 Task: Open Card Donor Relations Performance Review in Board Customer Retention Programs to Workspace Accounting and Finance Consulting and add a team member Softage.1@softage.net, a label Purple, a checklist Emotional Intelligence, an attachment from your onedrive, a color Purple and finally, add a card description 'Plan and execute company team outing' and a comment 'We should approach this task with a sense of community and teamwork'. Add a start date 'Jan 01, 1900' with a due date 'Jan 08, 1900'
Action: Mouse moved to (186, 183)
Screenshot: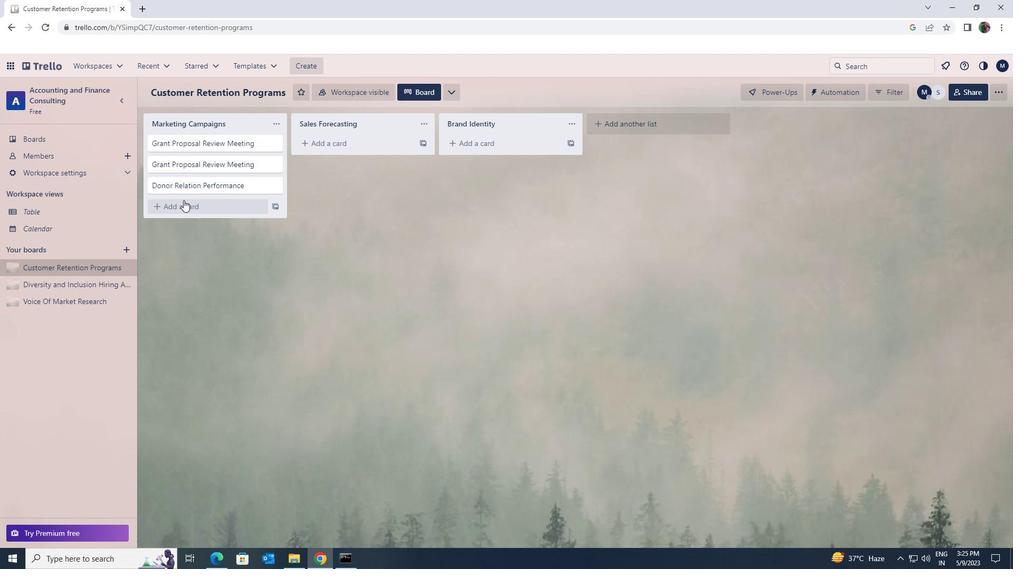 
Action: Mouse pressed left at (186, 183)
Screenshot: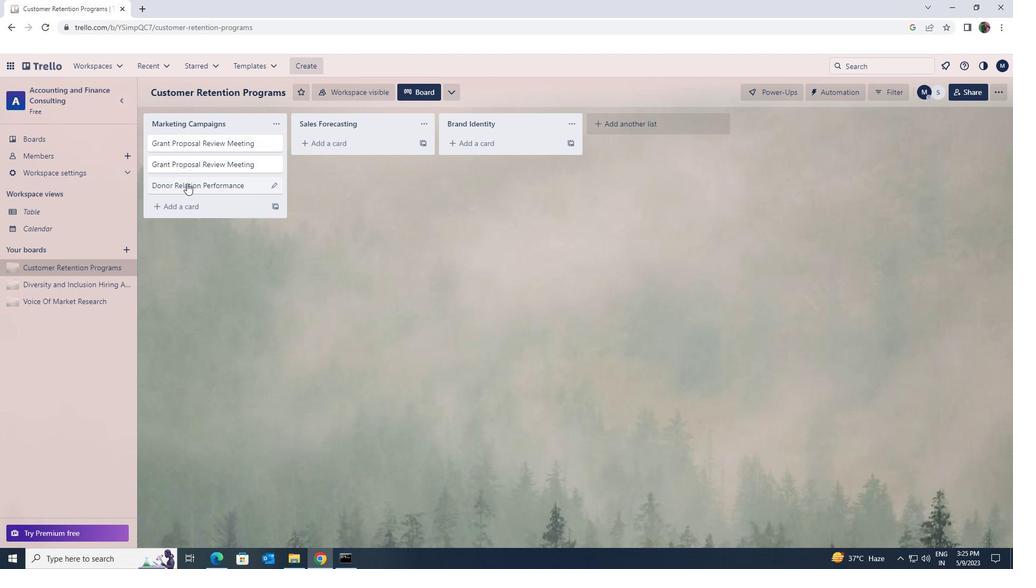 
Action: Mouse moved to (625, 153)
Screenshot: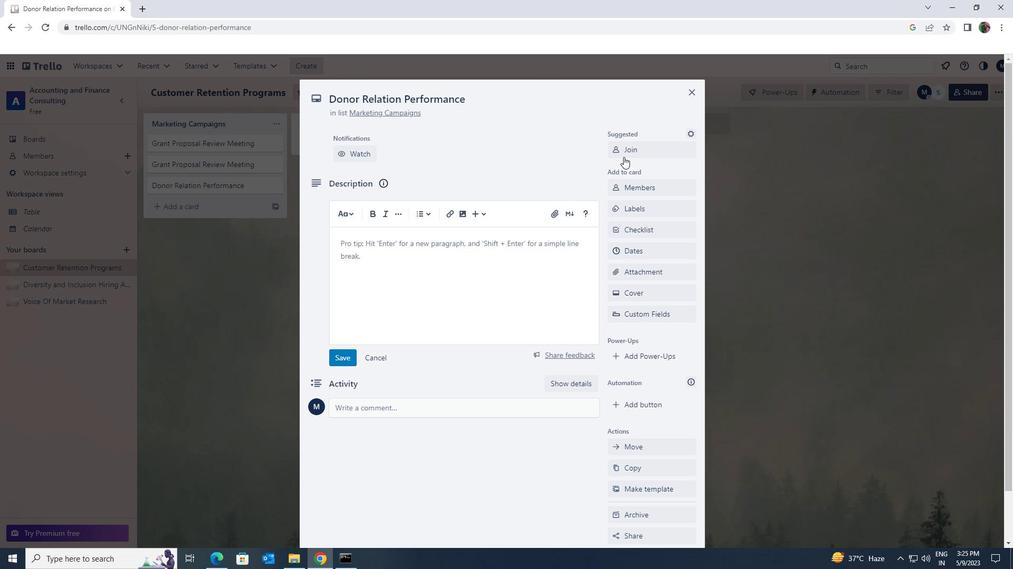 
Action: Mouse pressed left at (625, 153)
Screenshot: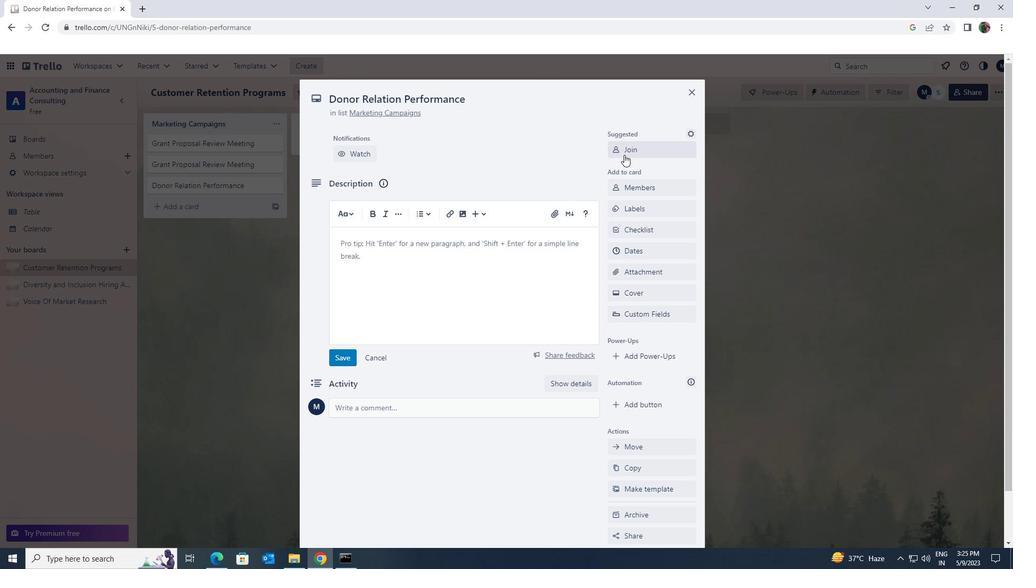 
Action: Mouse moved to (627, 151)
Screenshot: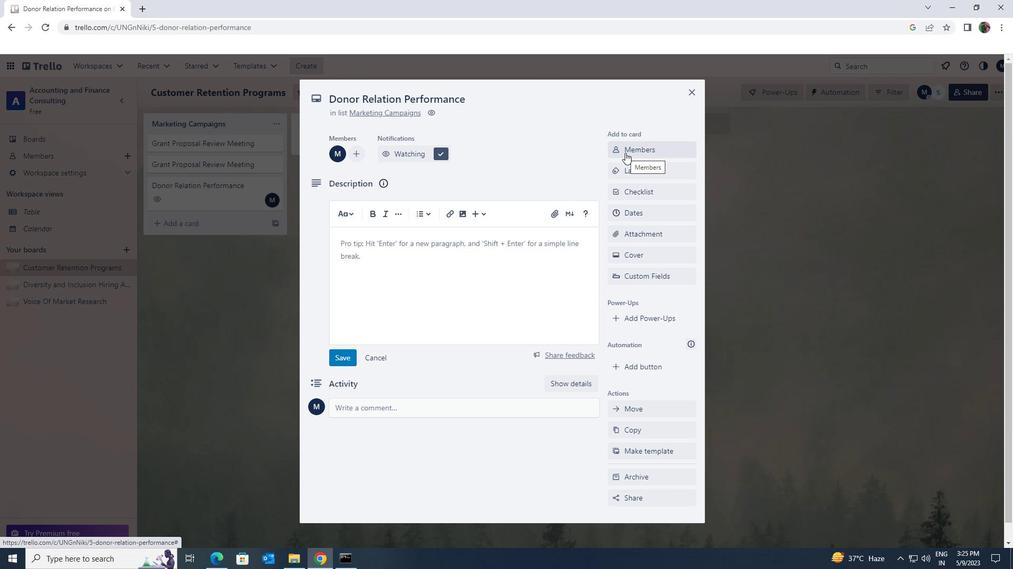 
Action: Mouse pressed left at (627, 151)
Screenshot: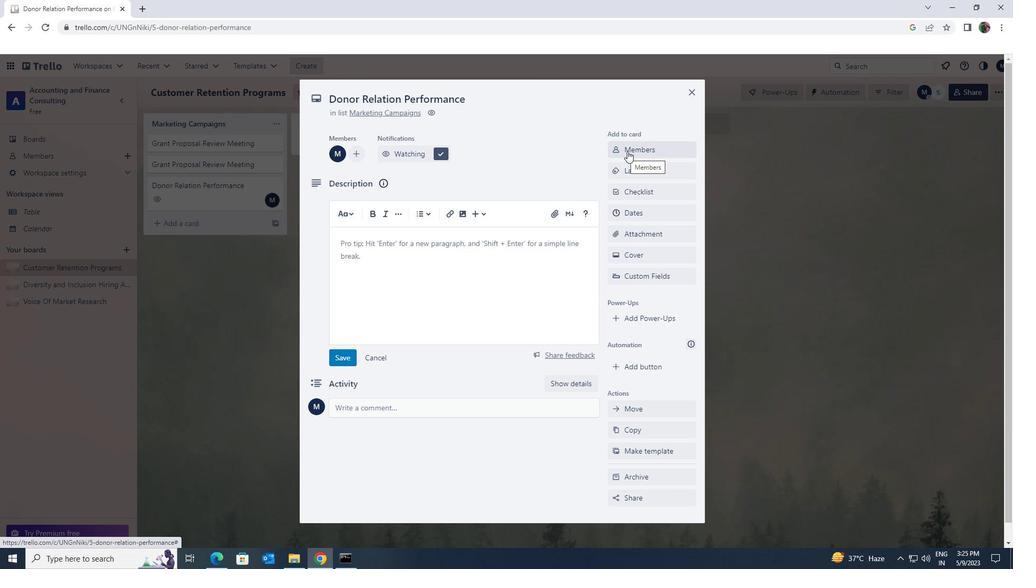 
Action: Key pressed <Key.shift>SOFTAGE.1<Key.shift>@<Key.shift>SOFTAGE.<Key.shift>NET
Screenshot: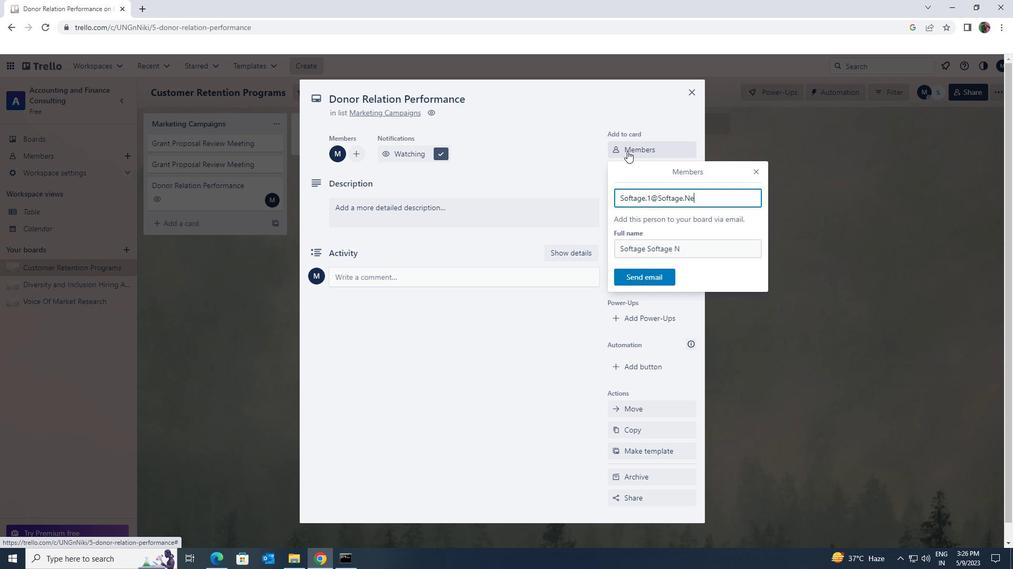 
Action: Mouse moved to (661, 278)
Screenshot: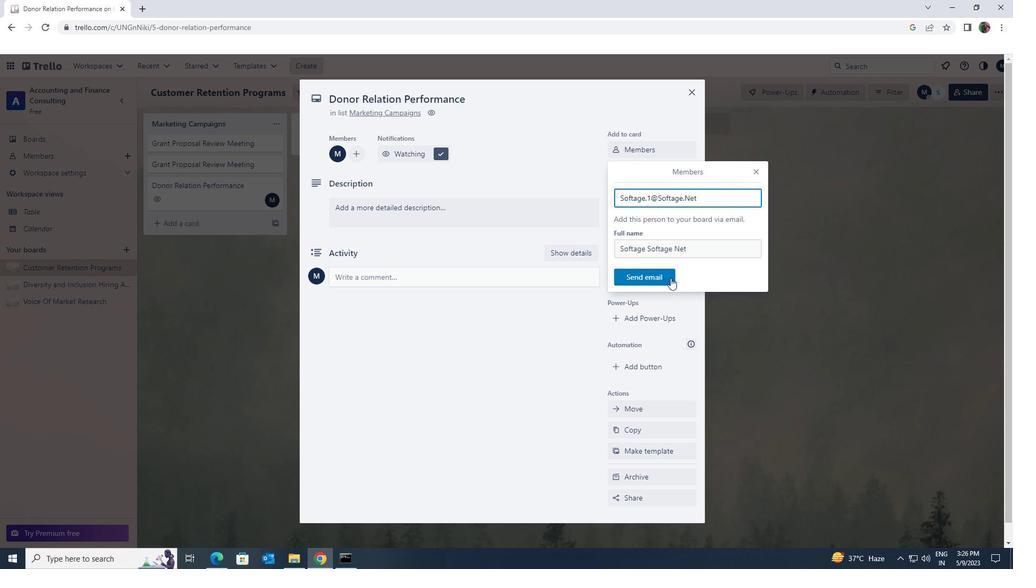 
Action: Mouse pressed left at (661, 278)
Screenshot: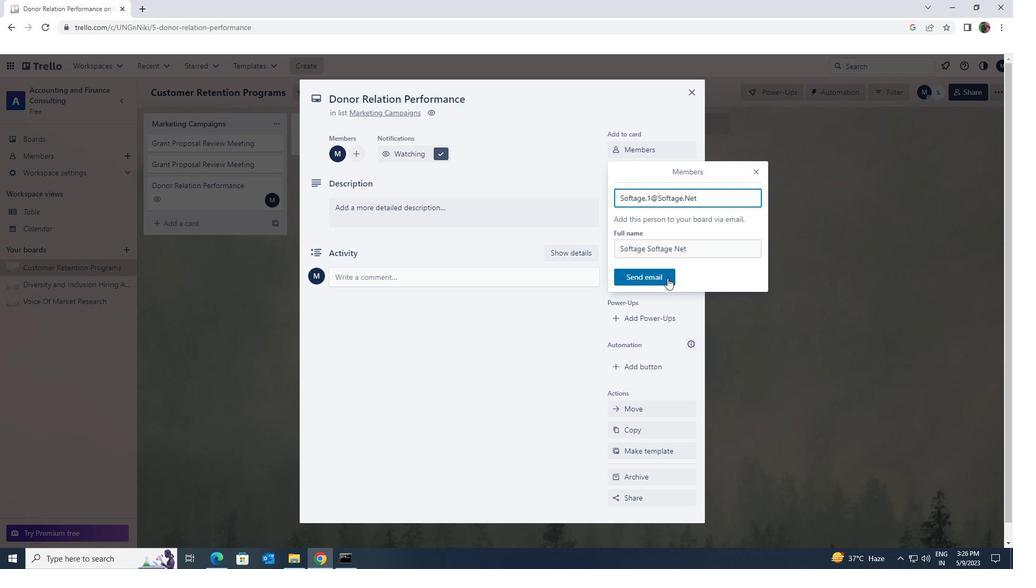 
Action: Mouse moved to (651, 171)
Screenshot: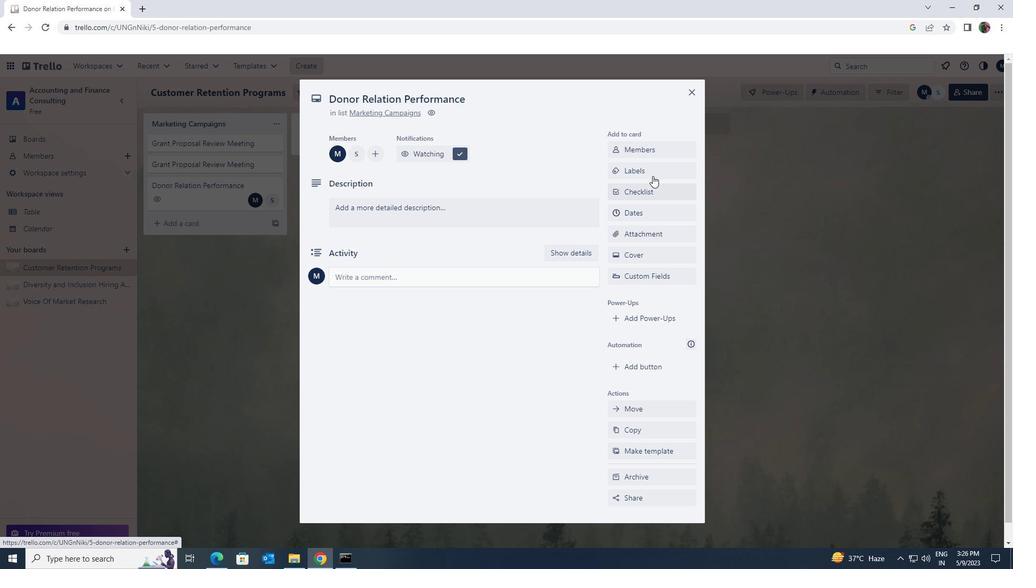
Action: Mouse pressed left at (651, 171)
Screenshot: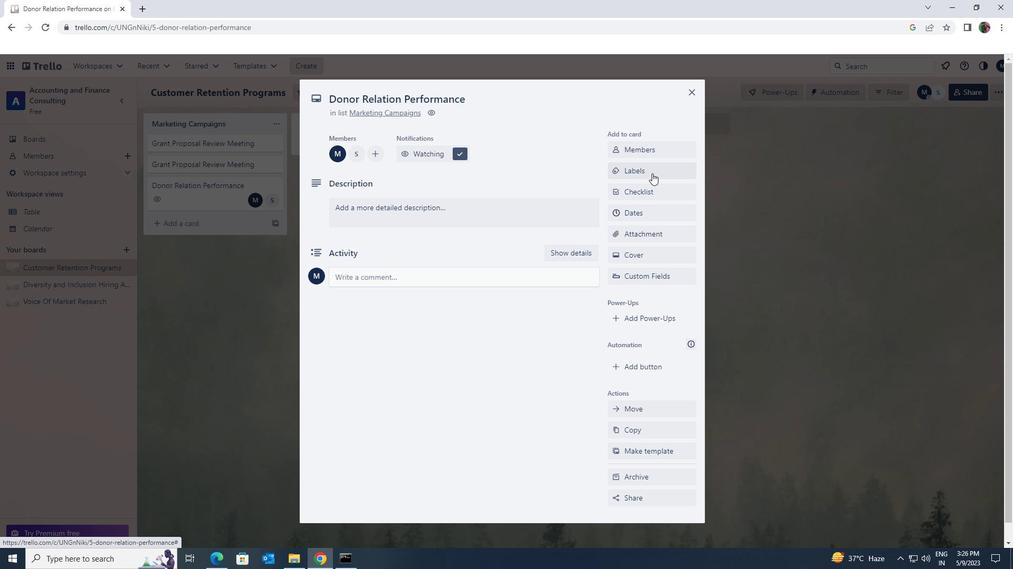 
Action: Mouse moved to (716, 402)
Screenshot: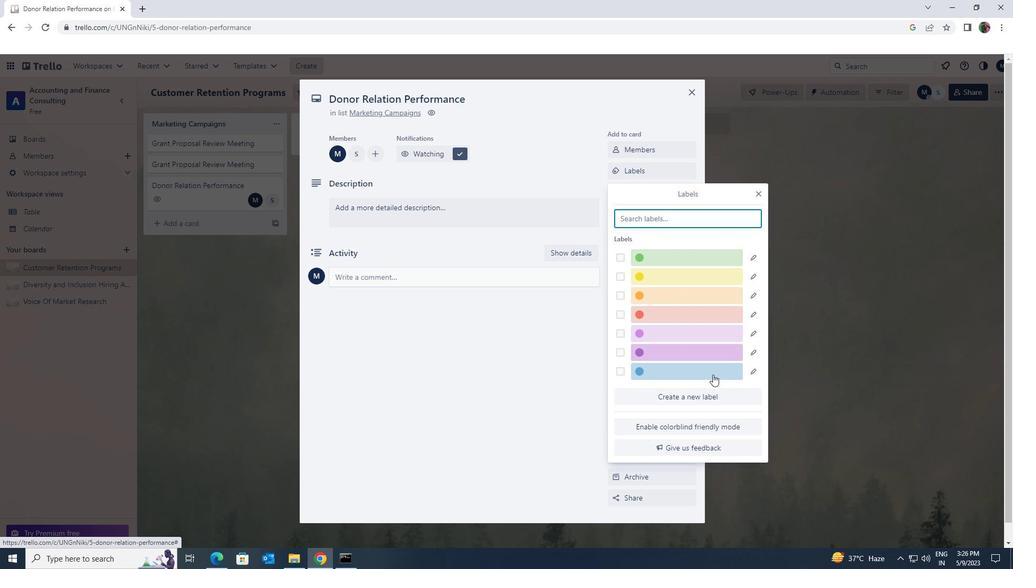 
Action: Mouse pressed left at (716, 402)
Screenshot: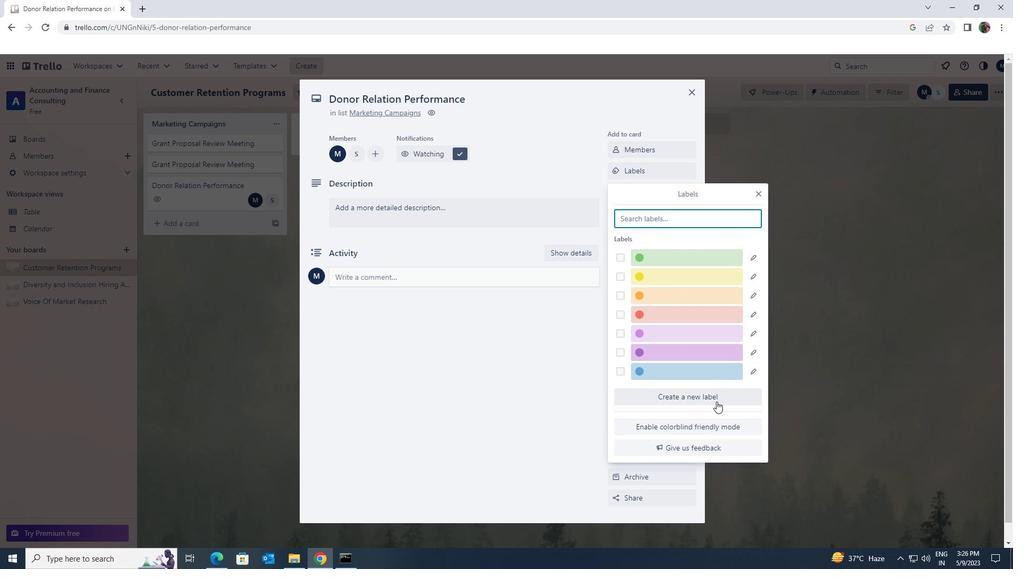 
Action: Mouse moved to (753, 368)
Screenshot: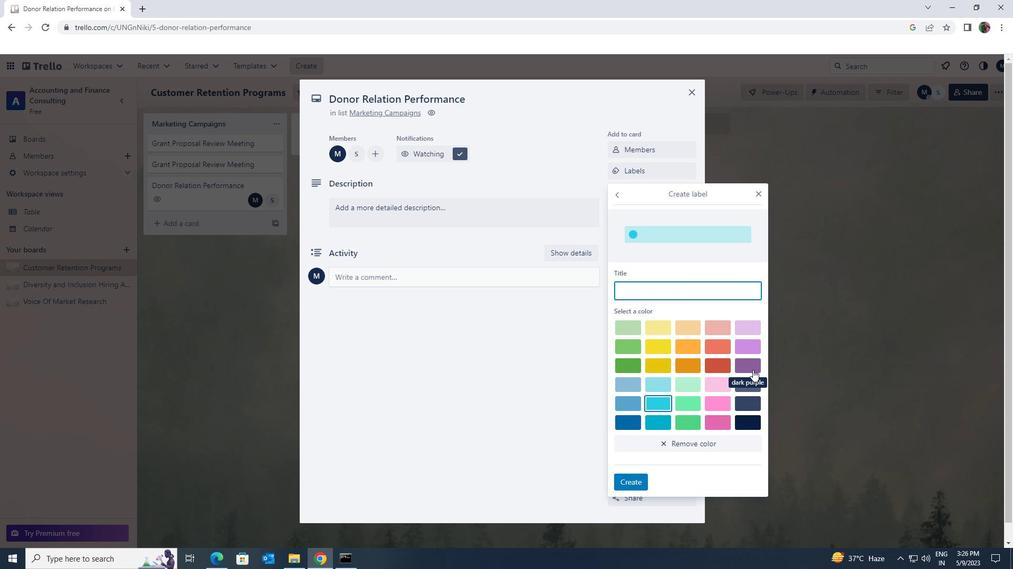 
Action: Mouse pressed left at (753, 368)
Screenshot: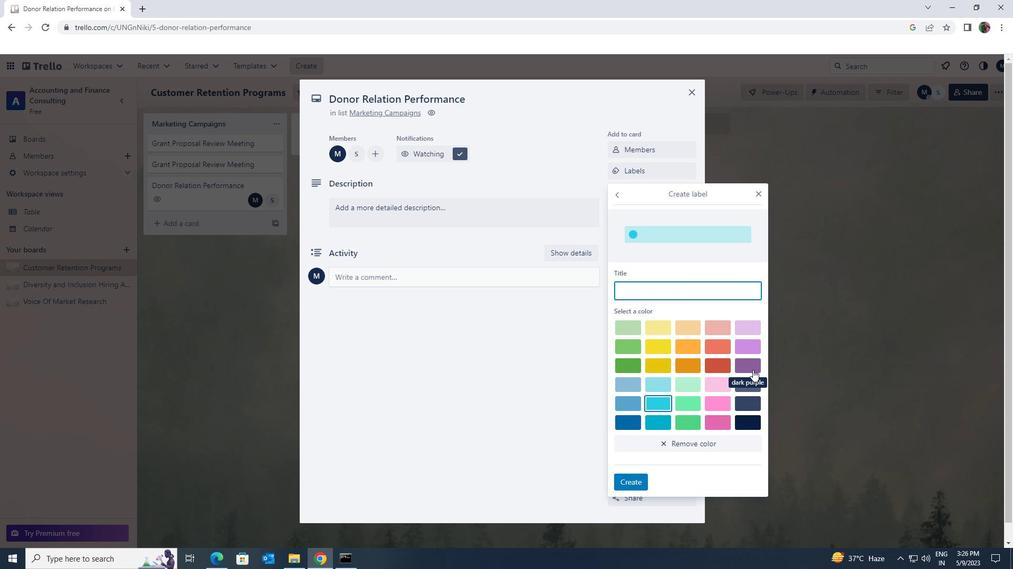 
Action: Mouse moved to (637, 484)
Screenshot: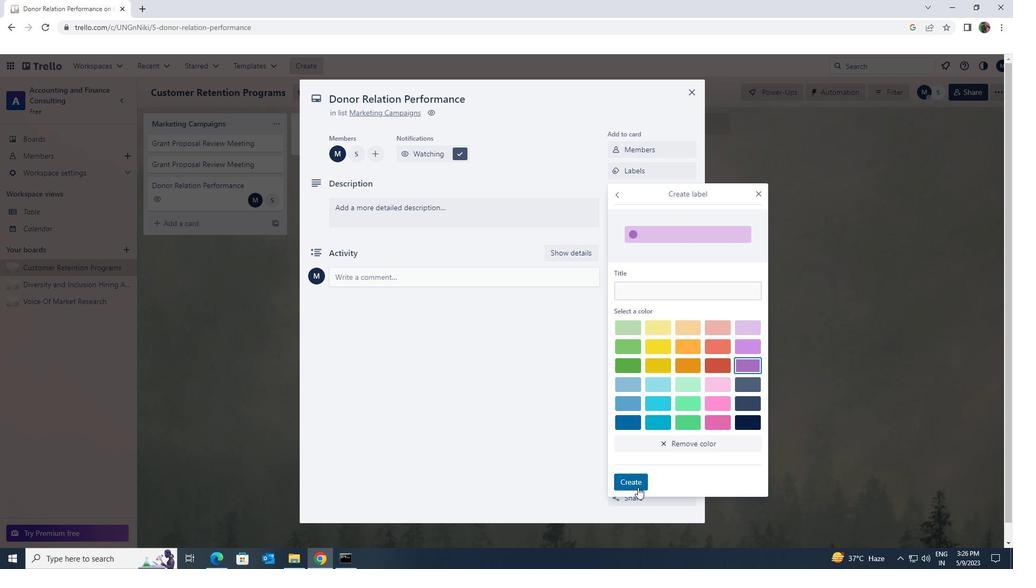 
Action: Mouse pressed left at (637, 484)
Screenshot: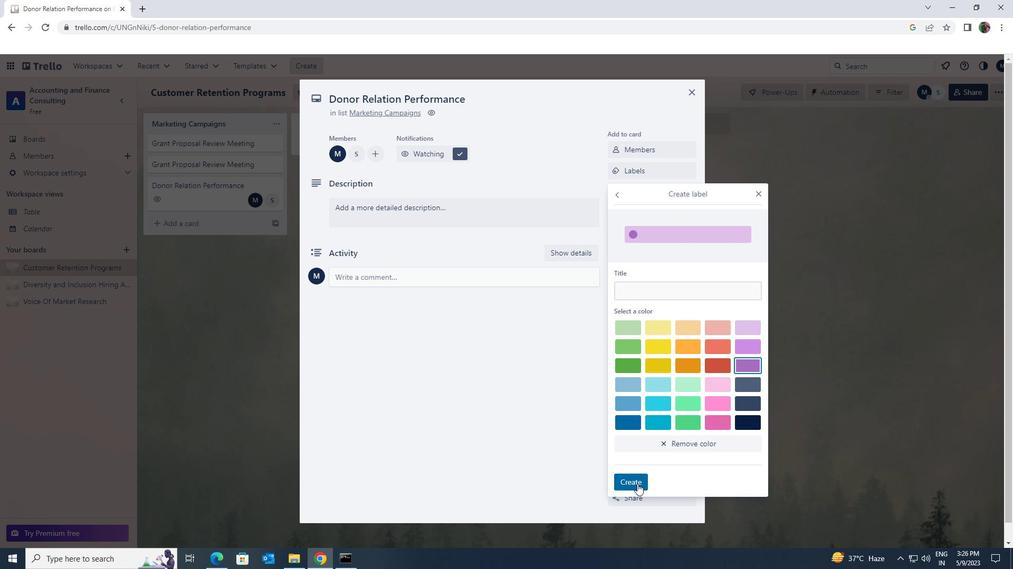 
Action: Mouse moved to (756, 194)
Screenshot: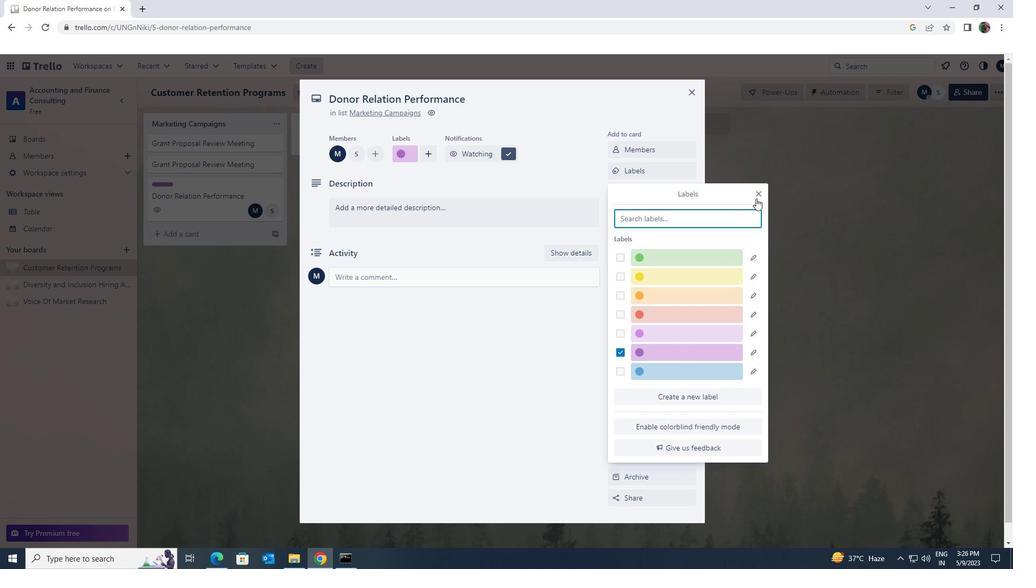 
Action: Mouse pressed left at (756, 194)
Screenshot: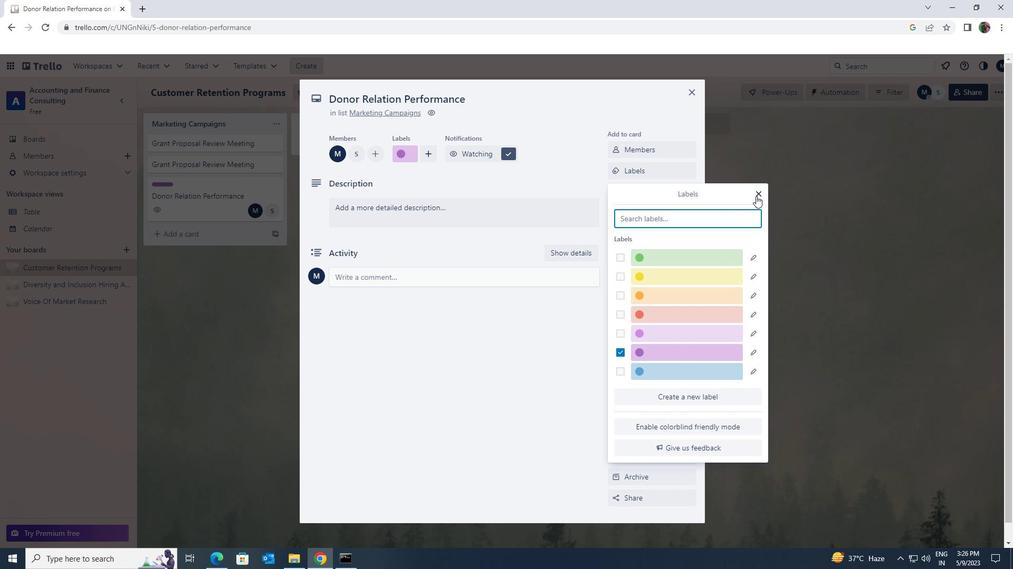 
Action: Mouse moved to (657, 192)
Screenshot: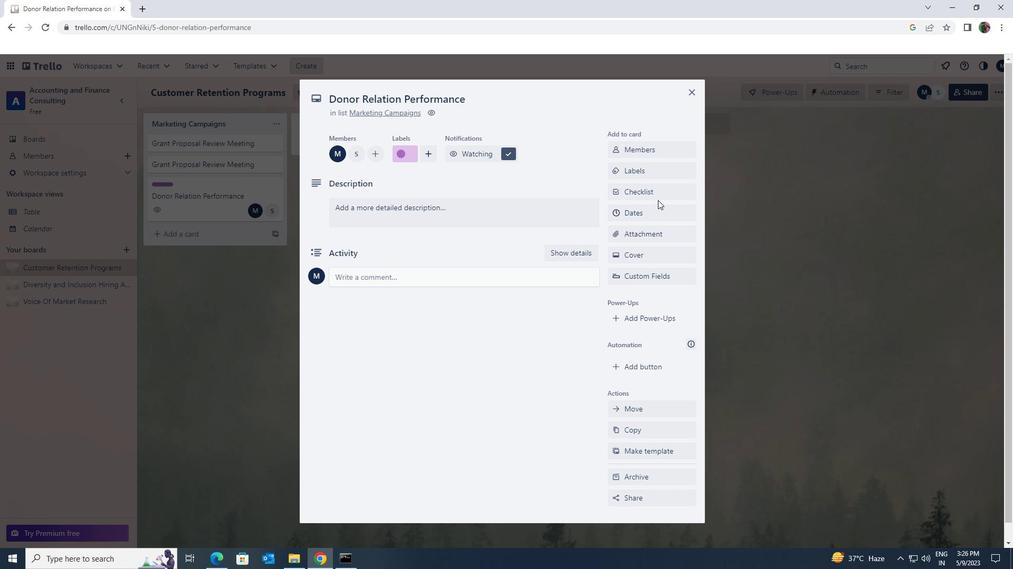 
Action: Mouse pressed left at (657, 192)
Screenshot: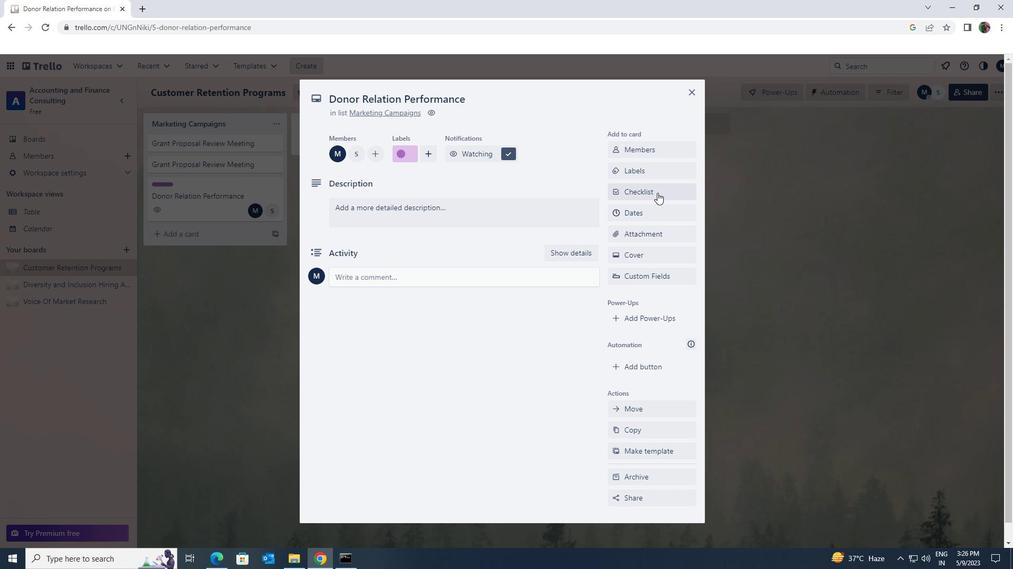 
Action: Mouse moved to (671, 252)
Screenshot: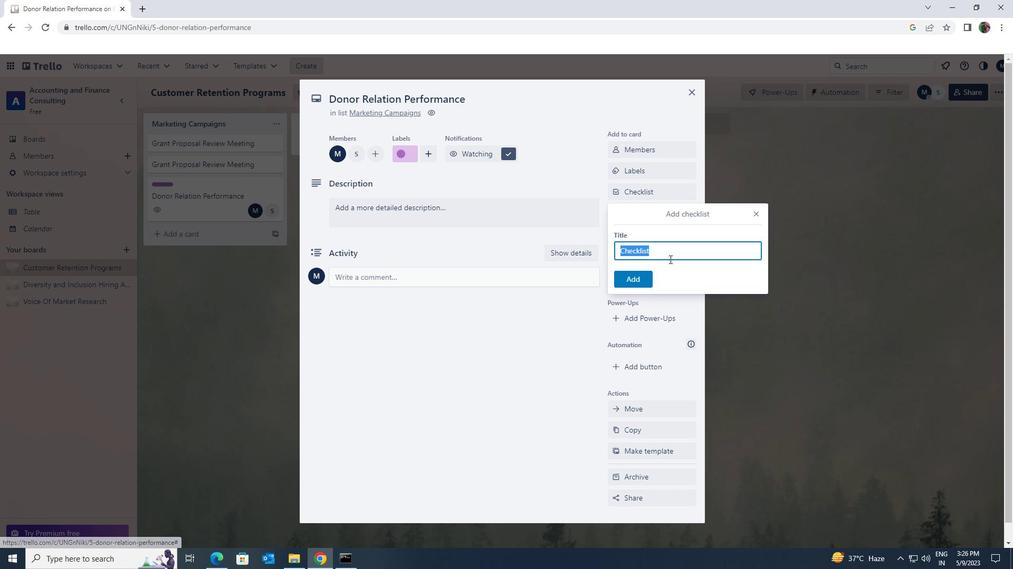 
Action: Key pressed <Key.shift><Key.shift>EMOTIONAL<Key.space><Key.shift>INTELLIGENCE
Screenshot: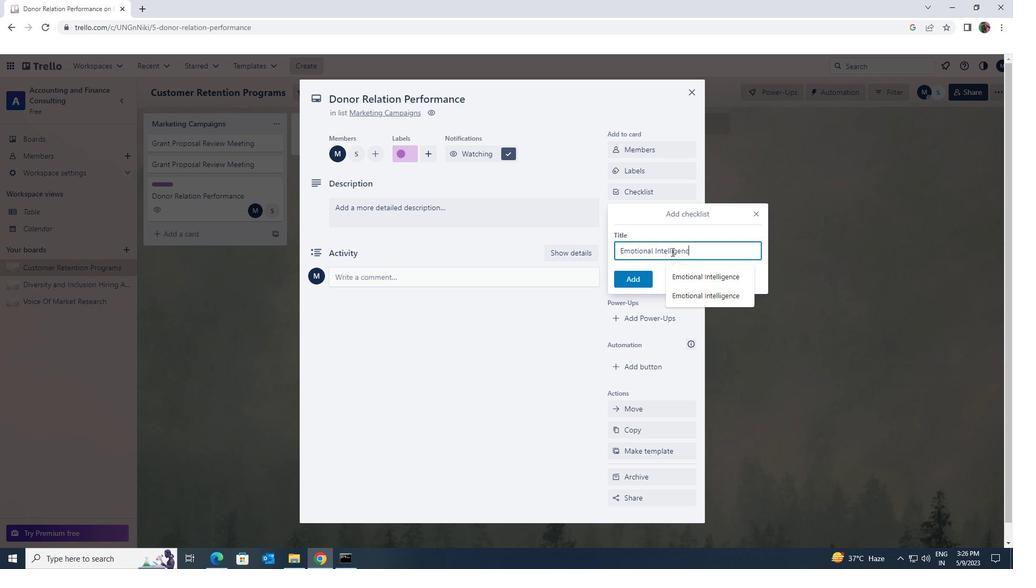 
Action: Mouse moved to (634, 279)
Screenshot: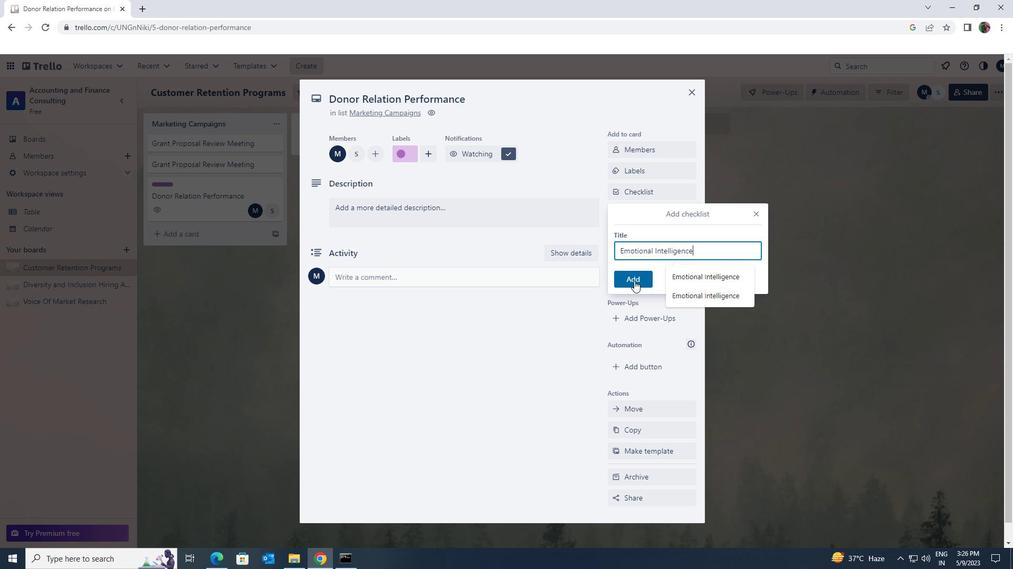 
Action: Mouse pressed left at (634, 279)
Screenshot: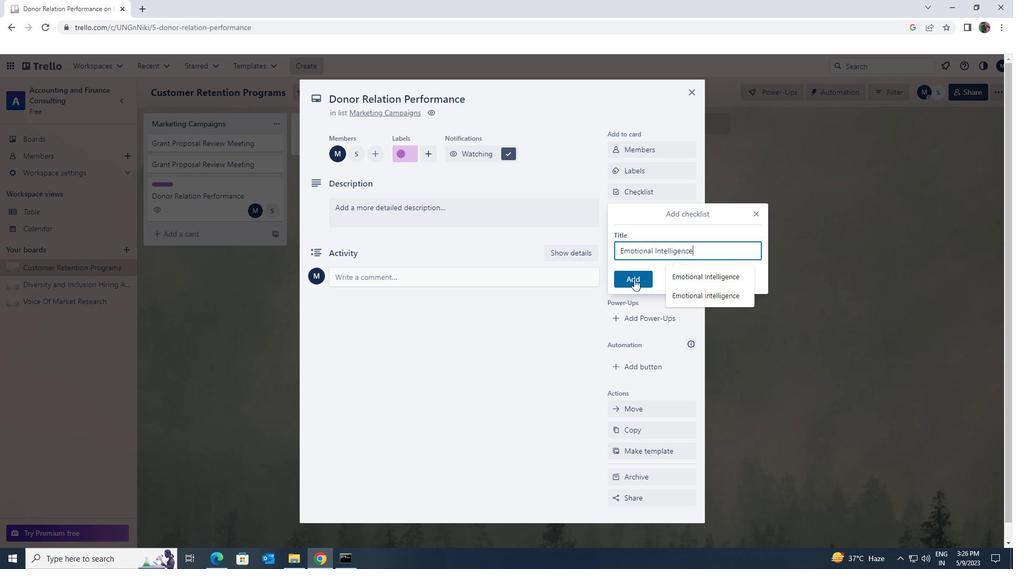 
Action: Mouse moved to (633, 235)
Screenshot: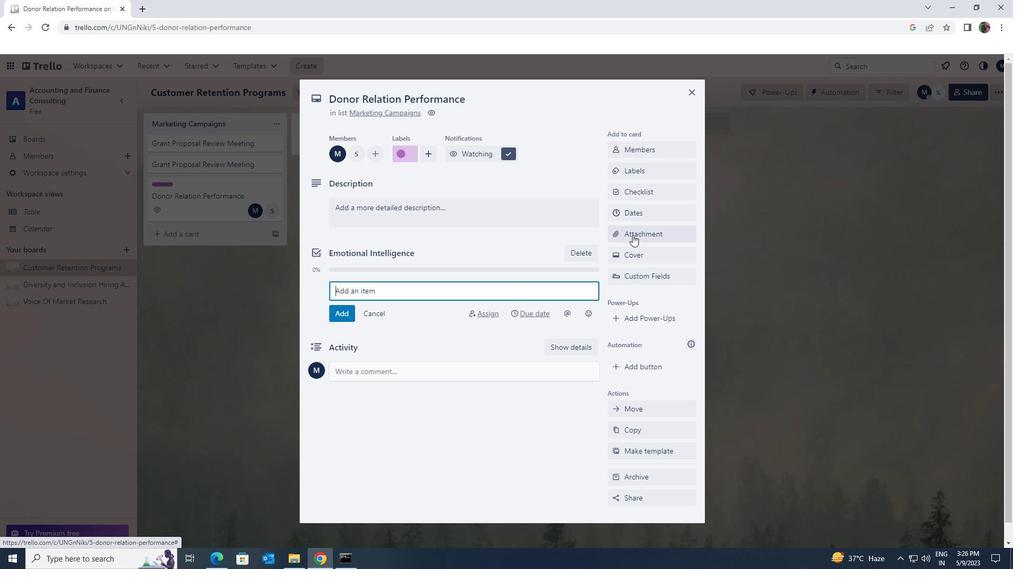 
Action: Mouse pressed left at (633, 235)
Screenshot: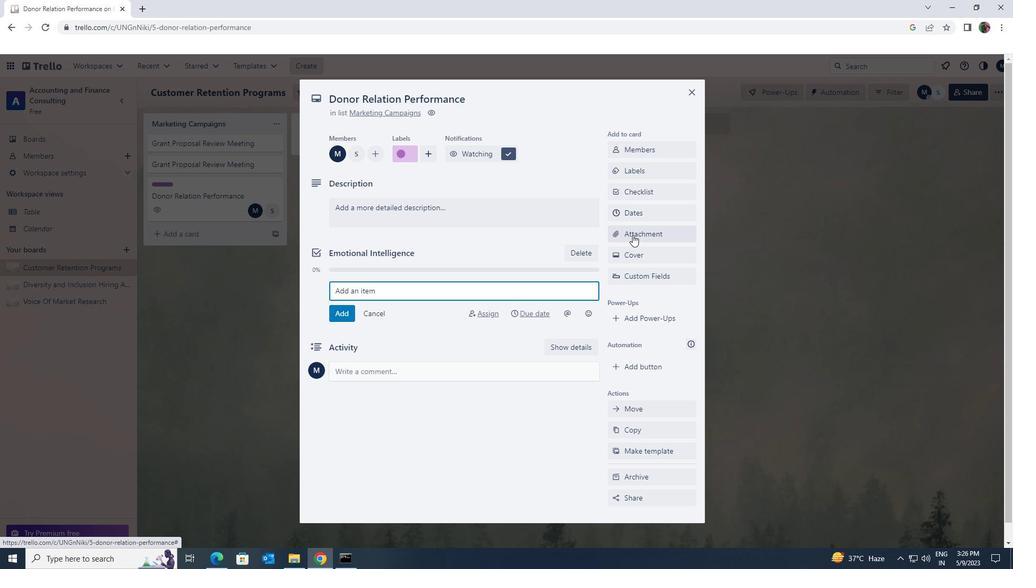 
Action: Mouse moved to (648, 358)
Screenshot: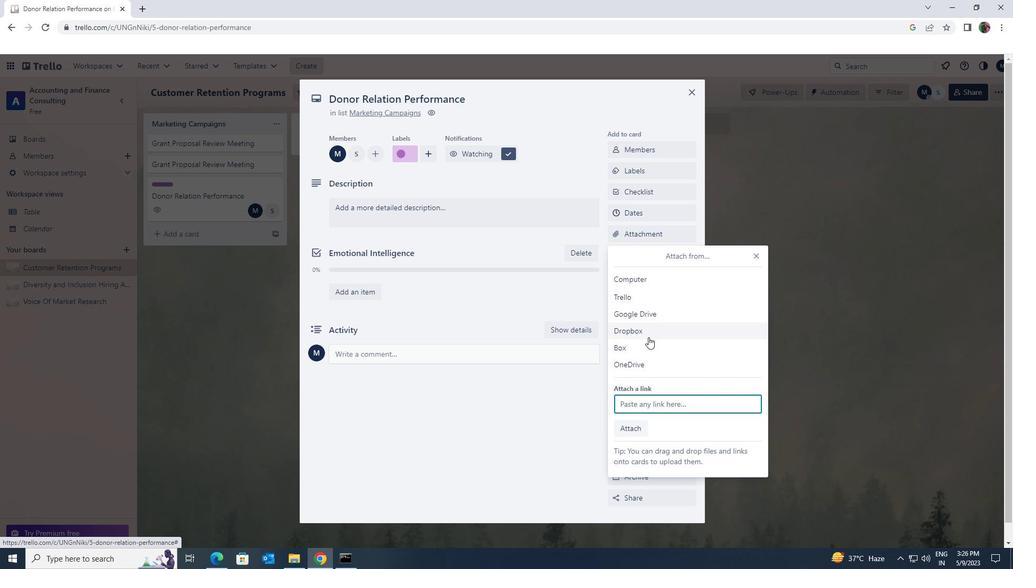 
Action: Mouse pressed left at (648, 358)
Screenshot: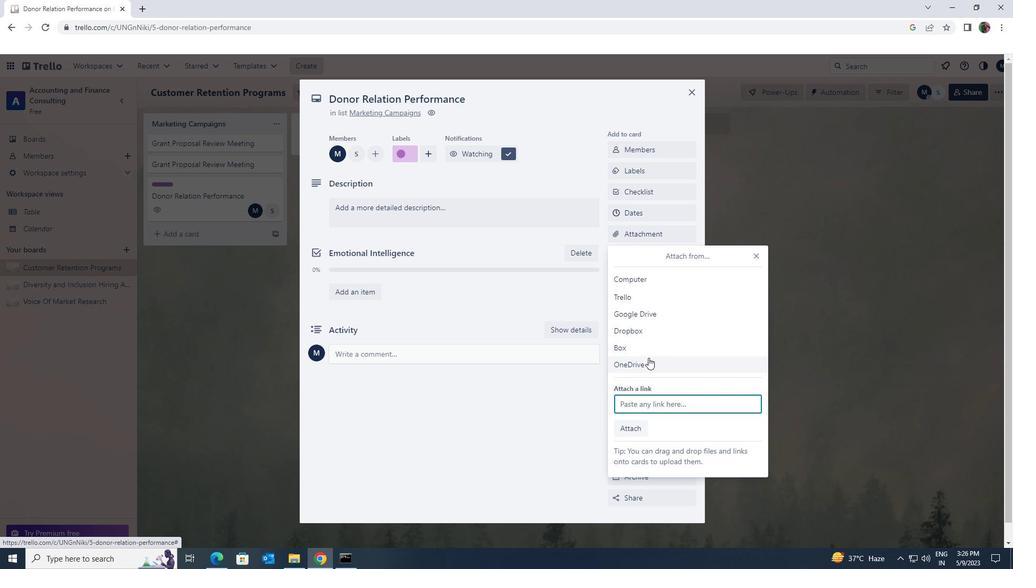 
Action: Mouse moved to (590, 334)
Screenshot: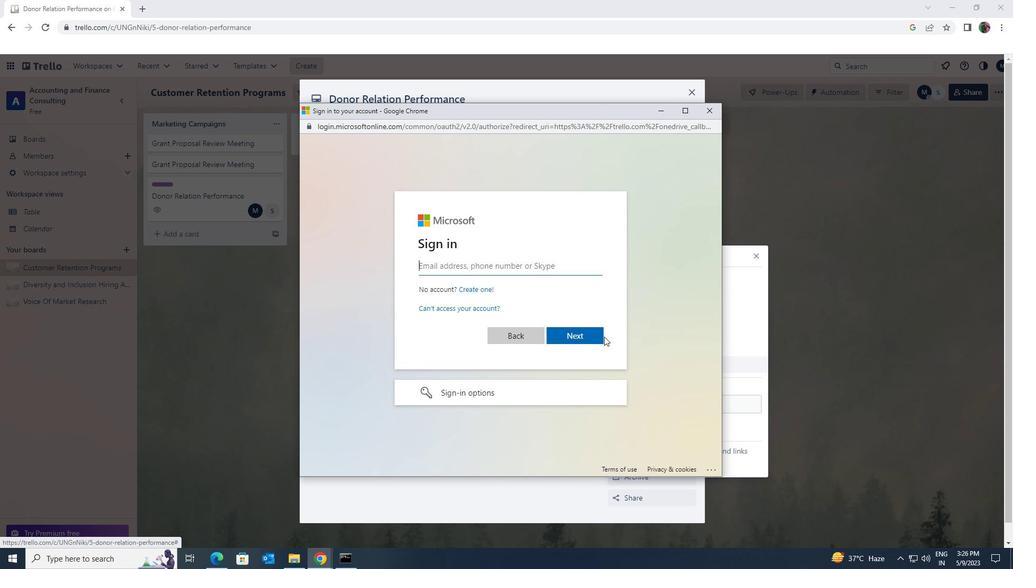 
Action: Mouse pressed left at (590, 334)
Screenshot: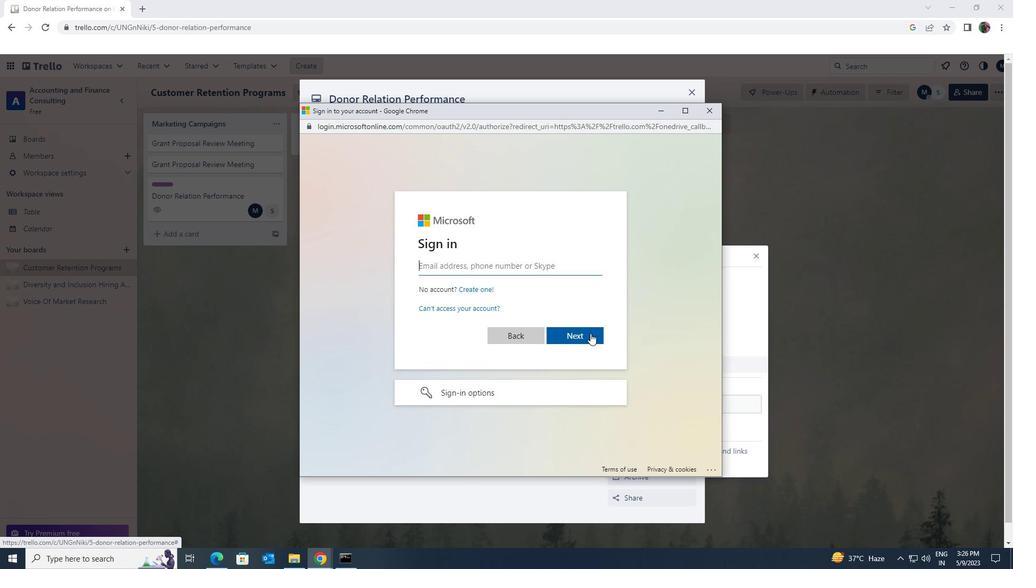 
Action: Mouse moved to (701, 112)
Screenshot: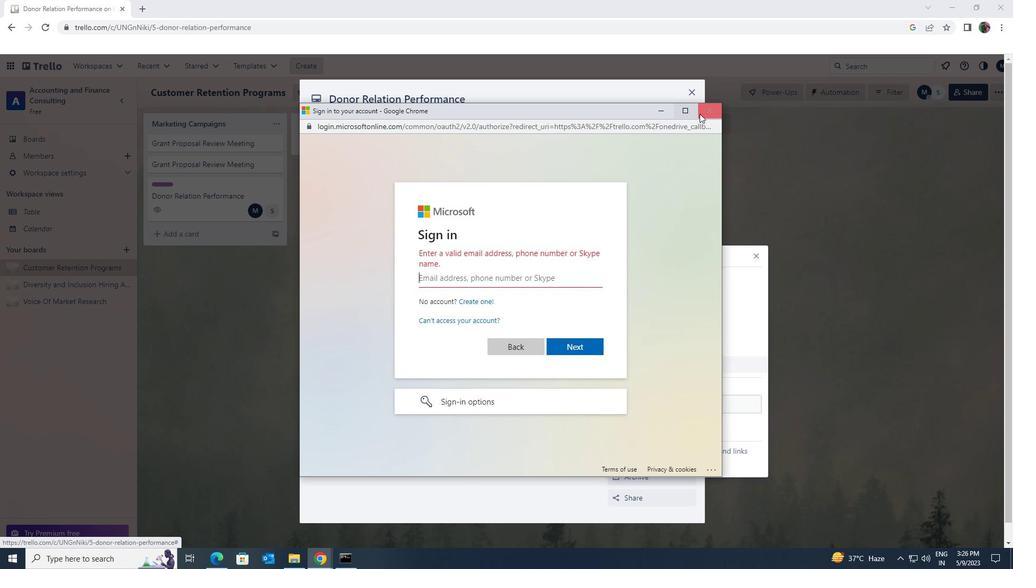 
Action: Mouse pressed left at (701, 112)
Screenshot: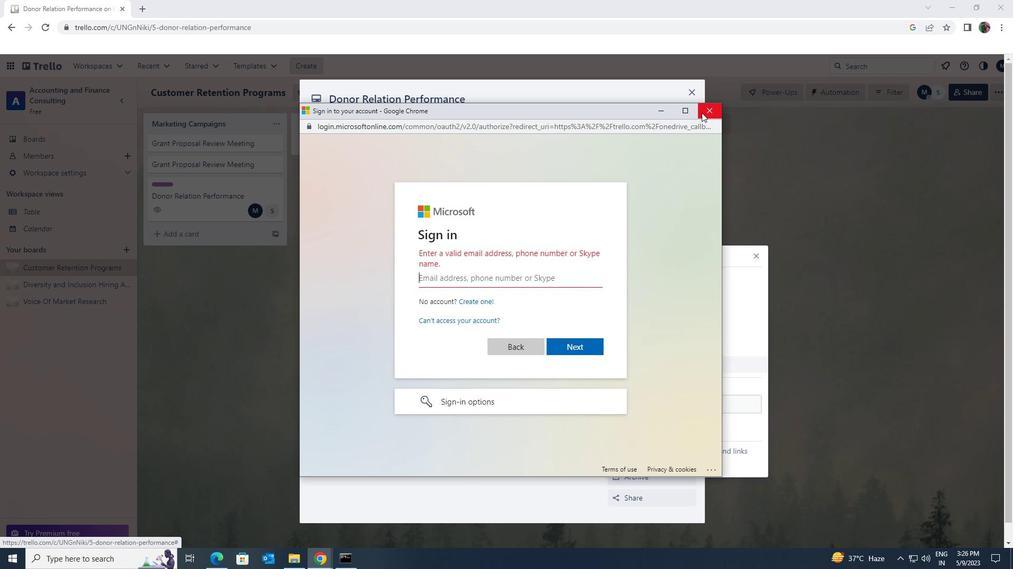 
Action: Mouse moved to (650, 237)
Screenshot: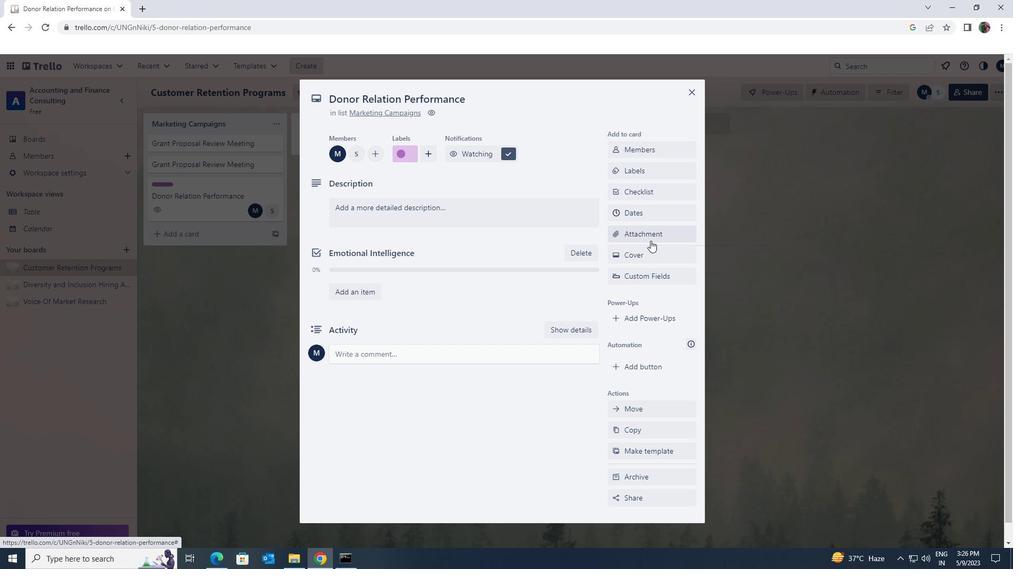
Action: Mouse pressed left at (650, 237)
Screenshot: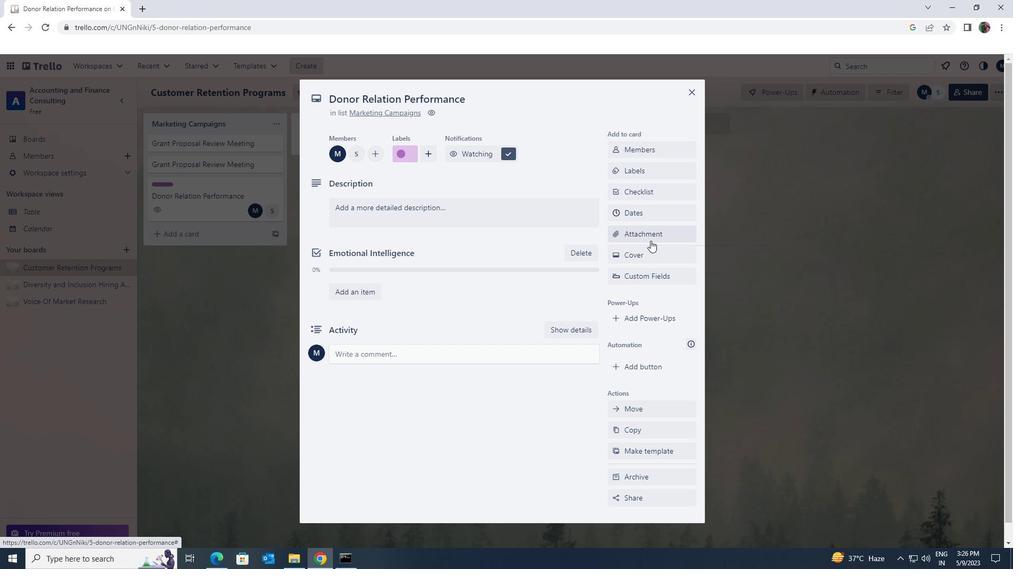 
Action: Mouse moved to (651, 316)
Screenshot: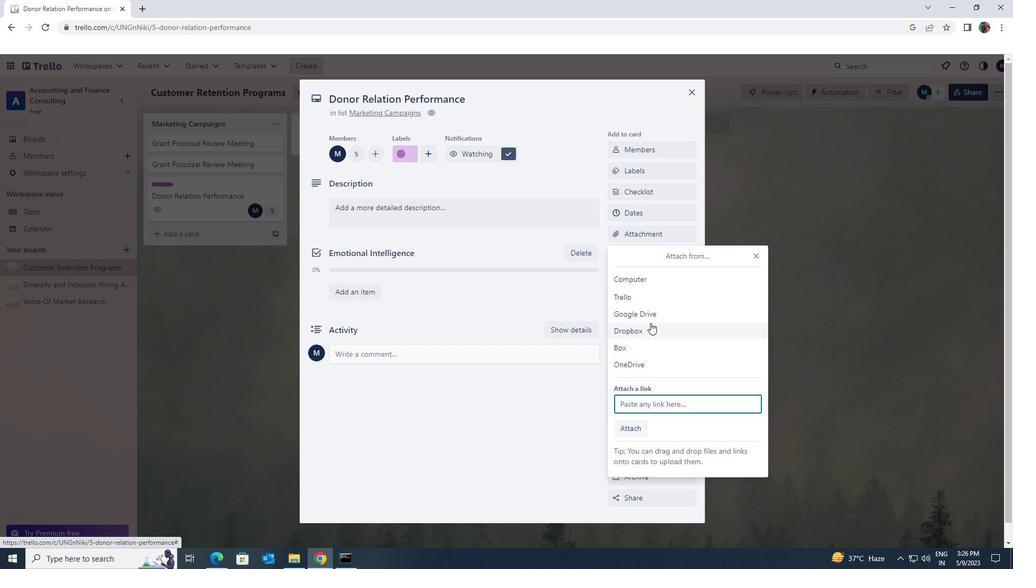 
Action: Mouse pressed left at (651, 316)
Screenshot: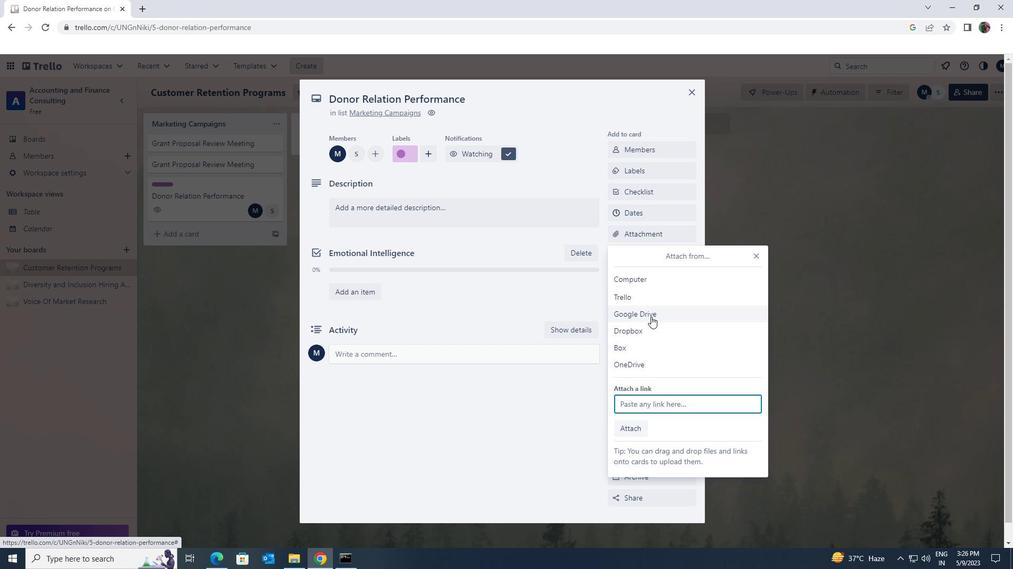 
Action: Mouse moved to (424, 387)
Screenshot: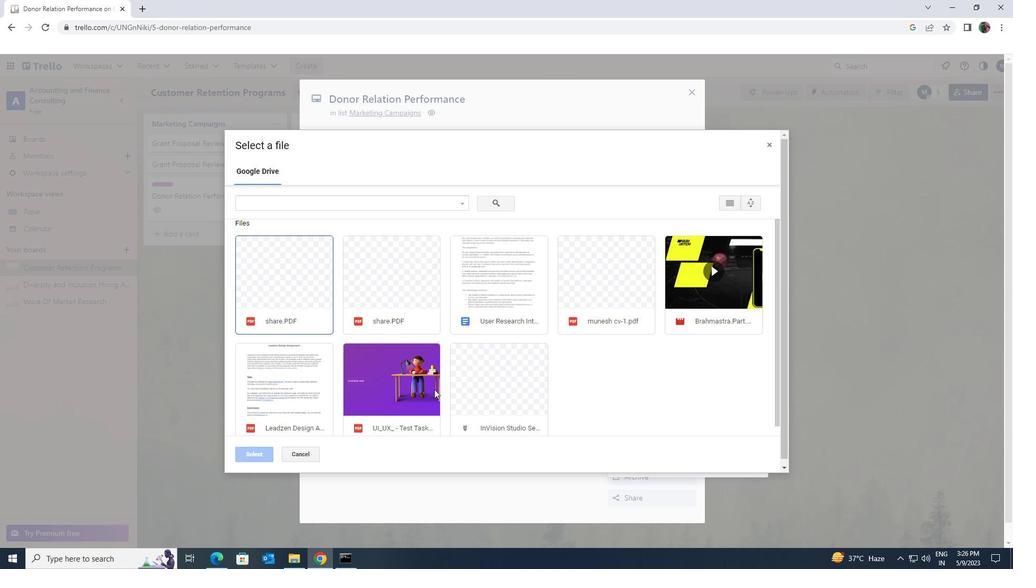 
Action: Mouse pressed left at (424, 387)
Screenshot: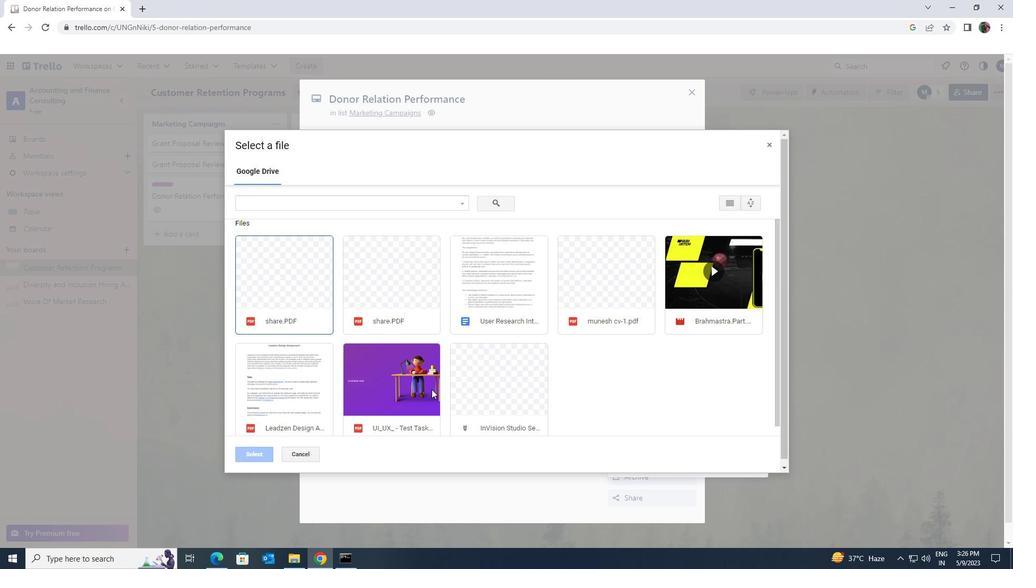
Action: Mouse moved to (245, 458)
Screenshot: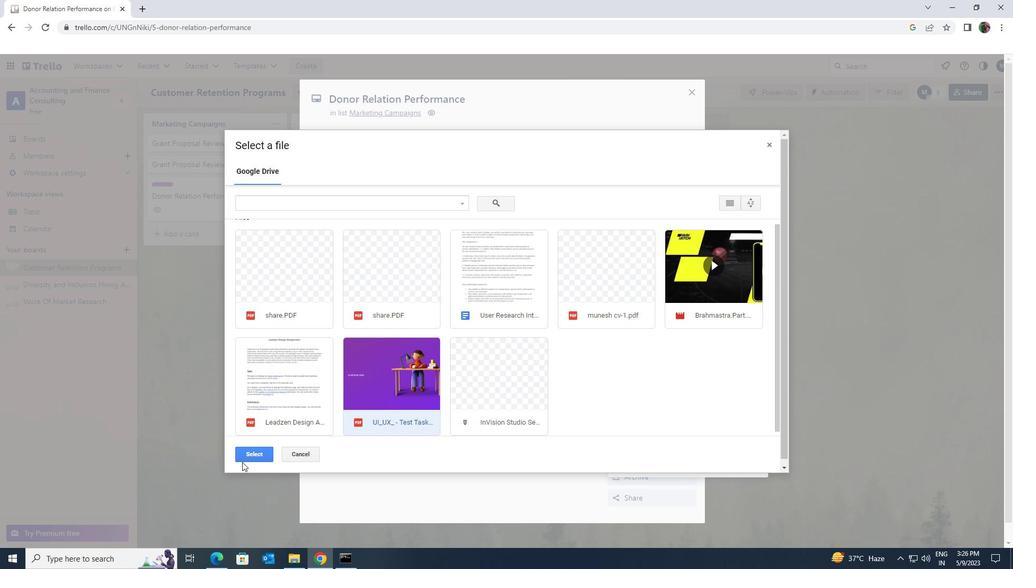 
Action: Mouse pressed left at (245, 458)
Screenshot: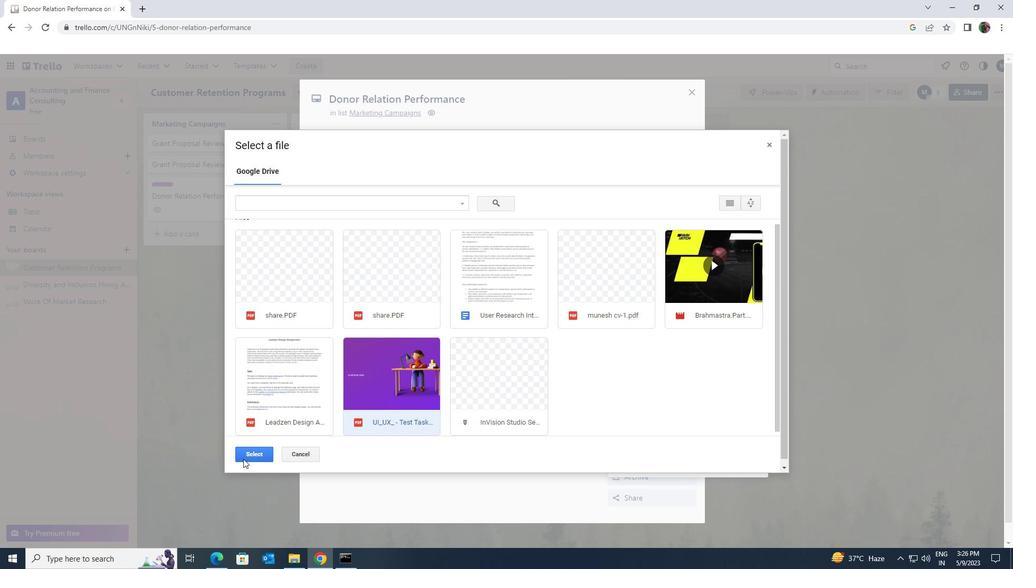 
Action: Mouse moved to (495, 215)
Screenshot: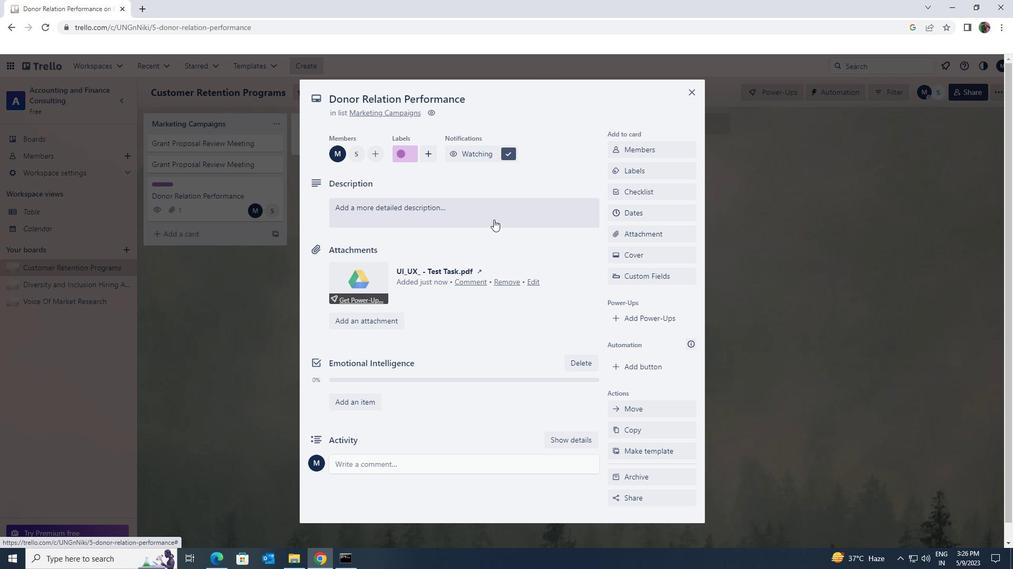 
Action: Mouse pressed left at (495, 215)
Screenshot: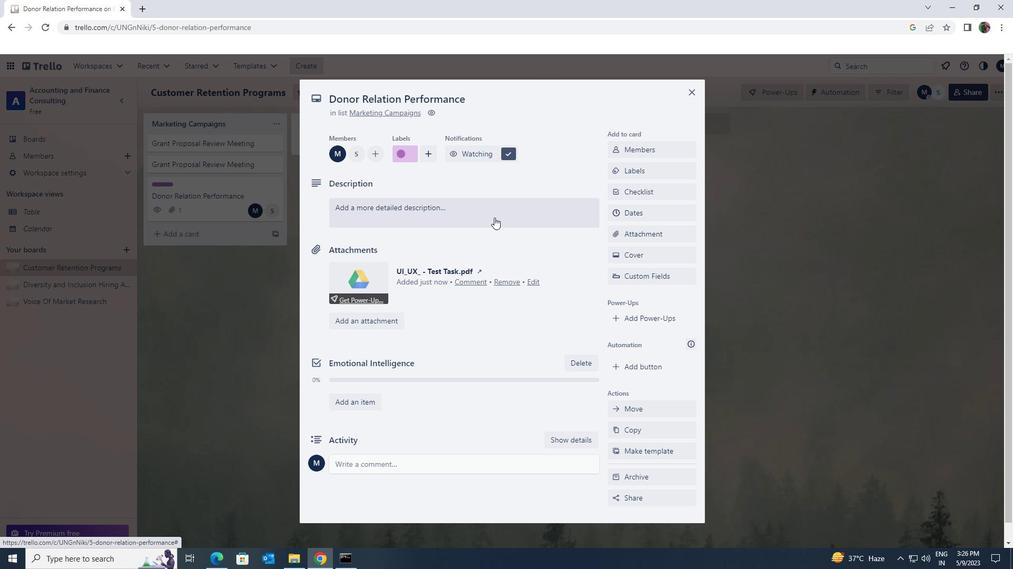 
Action: Key pressed <Key.shift><Key.shift><Key.shift><Key.shift><Key.shift><Key.shift><Key.shift><Key.shift><Key.shift><Key.shift><Key.shift><Key.shift><Key.shift><Key.shift><Key.shift><Key.shift><Key.shift><Key.shift><Key.shift><Key.shift><Key.shift><Key.shift><Key.shift><Key.shift><Key.shift><Key.shift><Key.shift><Key.shift><Key.shift><Key.shift><Key.shift><Key.shift><Key.shift><Key.shift><Key.shift><Key.shift><Key.shift><Key.shift><Key.shift><Key.shift><Key.shift><Key.shift><Key.shift><Key.shift><Key.shift><Key.shift><Key.shift><Key.shift><Key.shift><Key.shift><Key.shift><Key.shift><Key.shift><Key.shift><Key.shift><Key.shift><Key.shift><Key.shift><Key.shift><Key.shift><Key.shift><Key.shift><Key.shift><Key.shift><Key.shift><Key.shift><Key.shift><Key.shift><Key.shift><Key.shift><Key.shift><Key.shift><Key.shift><Key.shift><Key.shift><Key.shift><Key.shift><Key.shift><Key.shift><Key.shift><Key.shift><Key.shift><Key.shift><Key.shift><Key.shift><Key.shift><Key.shift><Key.shift><Key.shift><Key.shift><Key.shift><Key.shift><Key.shift><Key.shift><Key.shift><Key.shift><Key.shift><Key.shift><Key.shift><Key.shift><Key.shift>PLAN<Key.space>AND<Key.space><Key.shift><Key.shift><Key.shift>EXECUTIVE<Key.space><Key.shift>COMPANY<Key.space><Key.shift>TEAM<Key.space><Key.shift>OUTING<Key.space>AND<Key.space>A<Key.space><Key.shift>COMMENT<Key.space><Key.shift>WE<Key.space>SHOULD<Key.space><Key.shift><Key.shift><Key.shift>APPROACH<Key.space><Key.shift>THI<Key.space><Key.shift><Key.shift><Key.shift><Key.shift><Key.shift><Key.shift><Key.shift><Key.shift><Key.shift><Key.shift><Key.shift><Key.shift><Key.shift>TASK<Key.space><Key.shift>WITH<Key.space><Key.shift>SENSE<Key.space>OF<Key.space><Key.shift>COMMUNU<Key.backspace>ITY<Key.space><Key.shift>AND<Key.space><Key.shift>TEAMWORK.
Screenshot: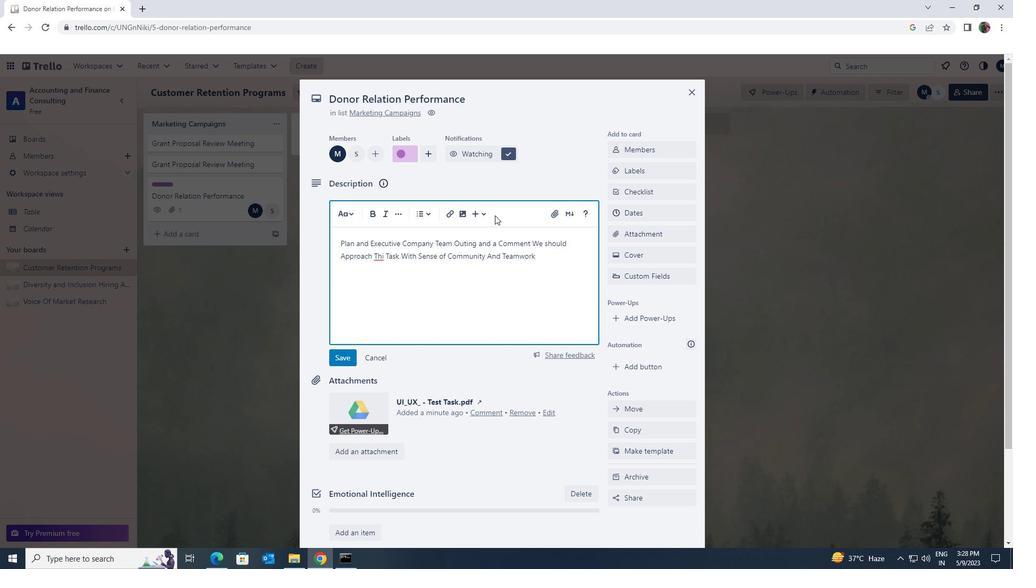 
Action: Mouse moved to (384, 255)
Screenshot: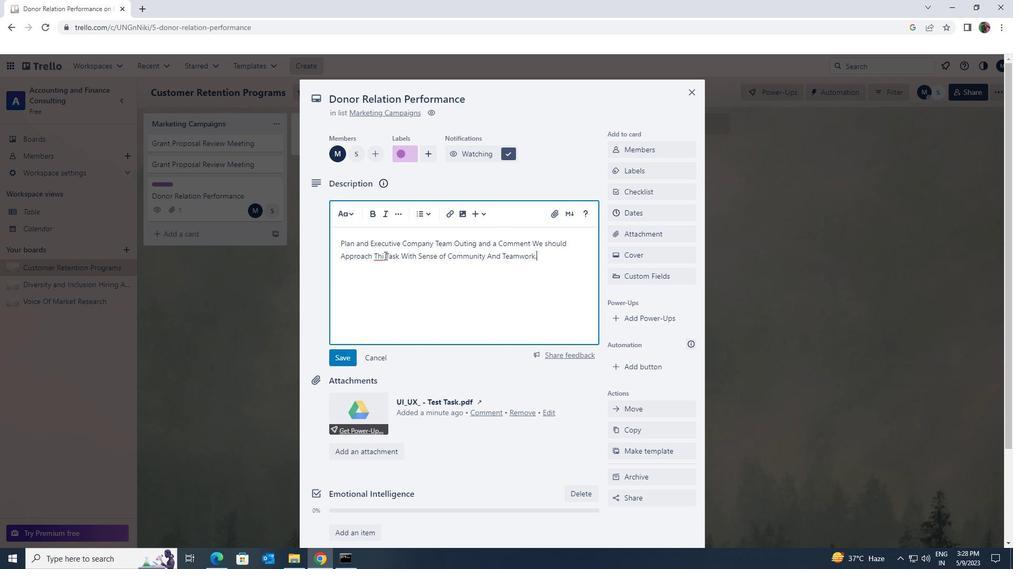 
Action: Mouse pressed left at (384, 255)
Screenshot: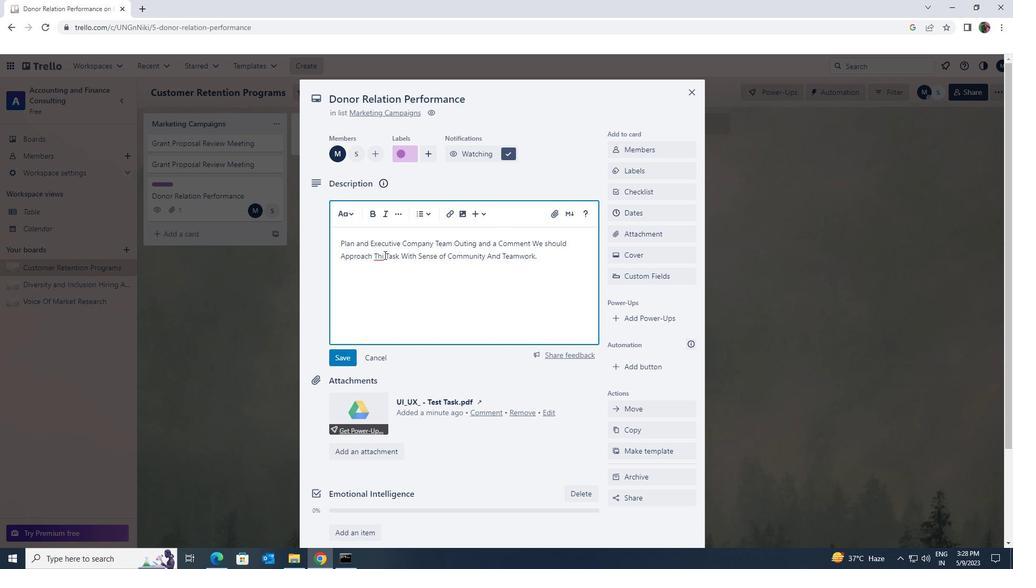 
Action: Key pressed S
Screenshot: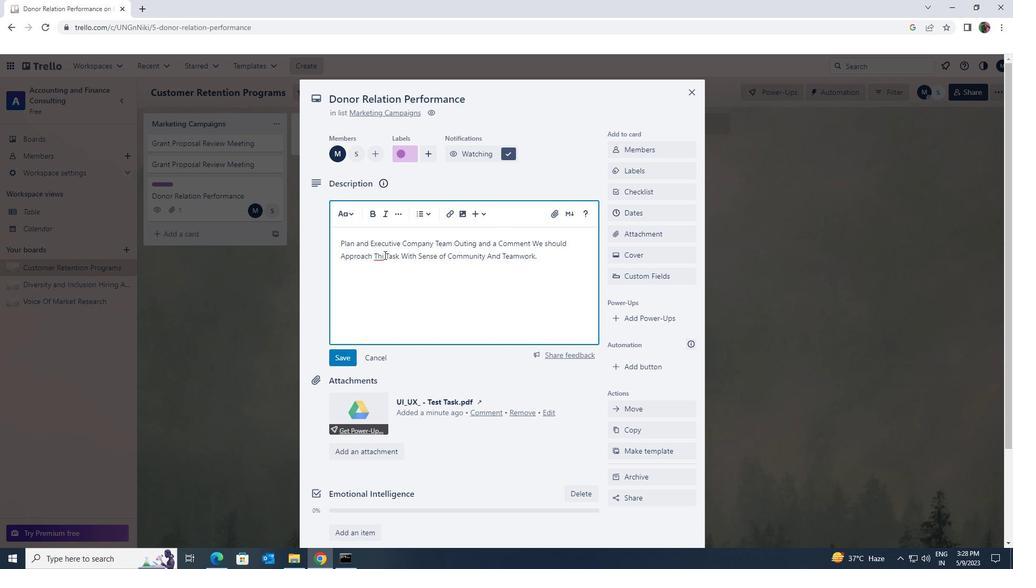
Action: Mouse moved to (350, 353)
Screenshot: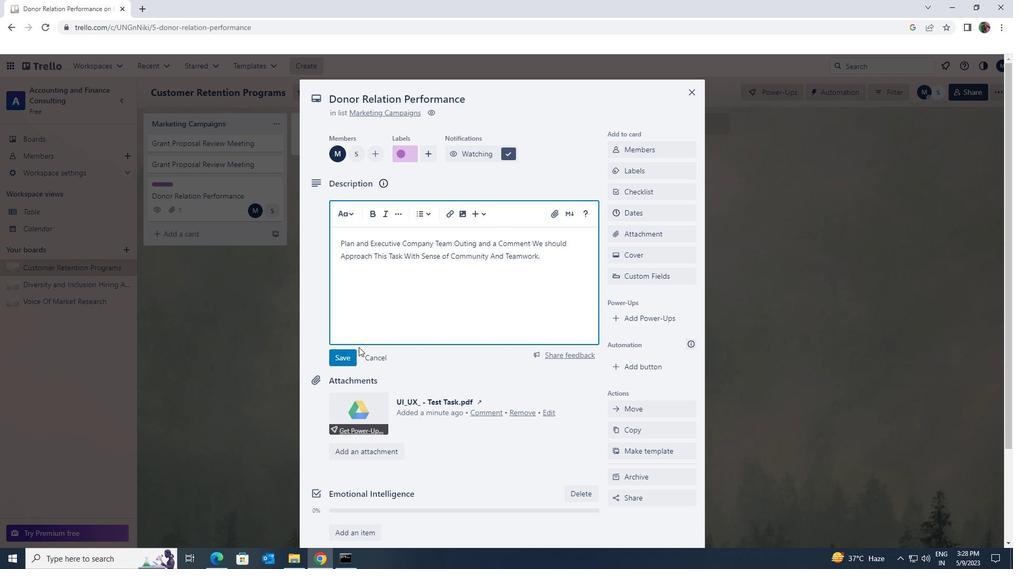 
Action: Mouse pressed left at (350, 353)
Screenshot: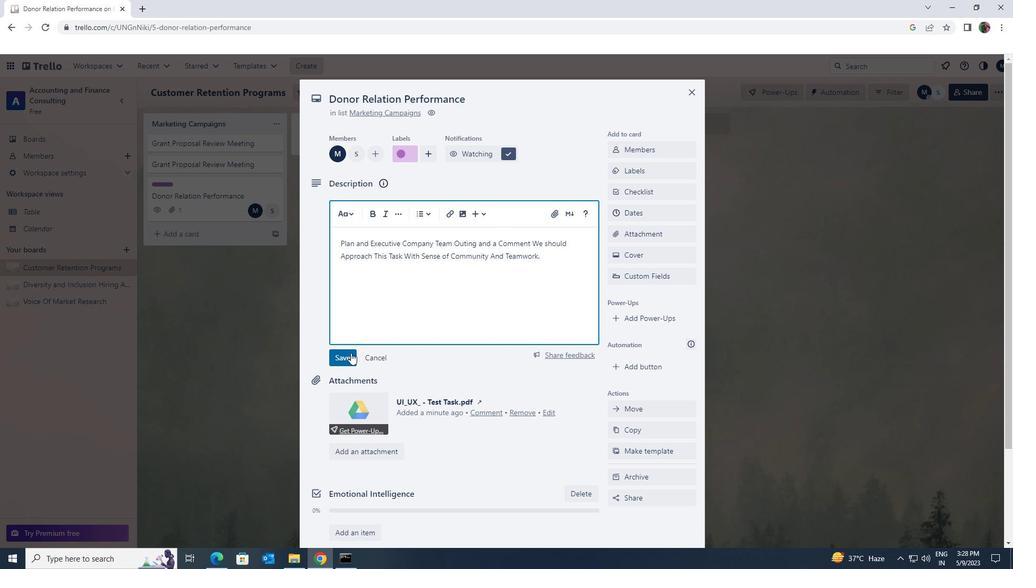 
Action: Mouse moved to (621, 212)
Screenshot: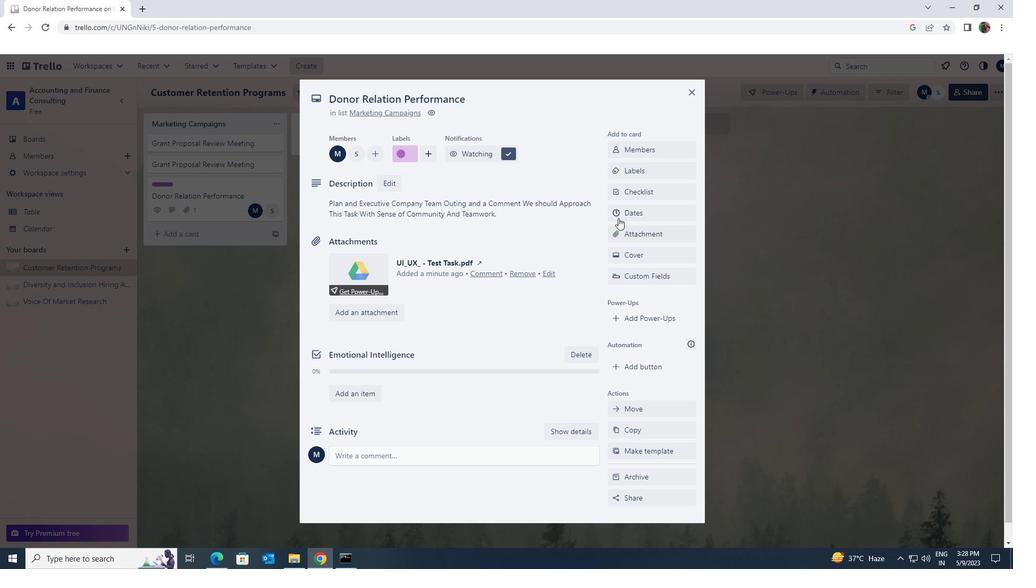 
Action: Mouse pressed left at (621, 212)
Screenshot: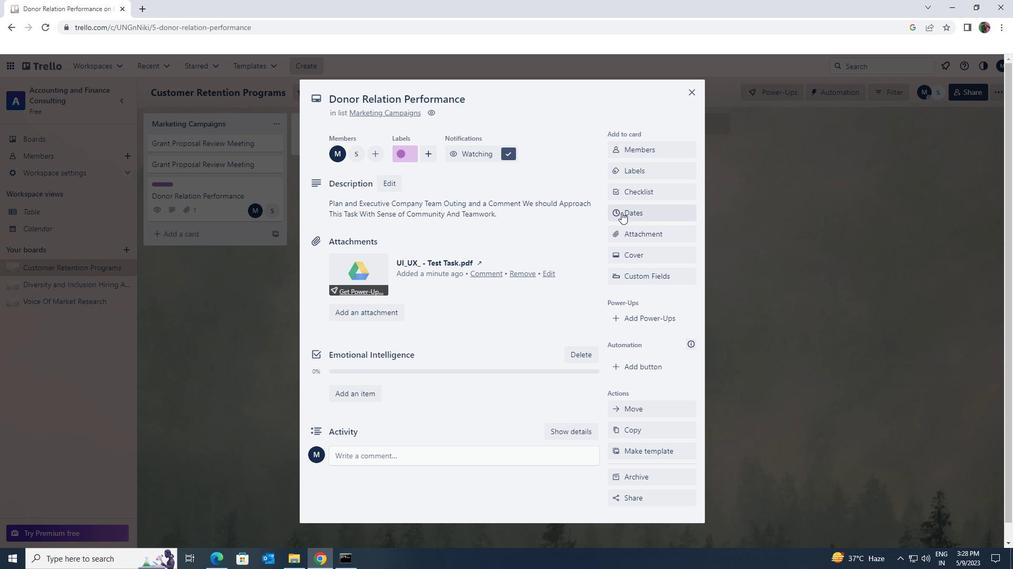 
Action: Mouse moved to (626, 115)
Screenshot: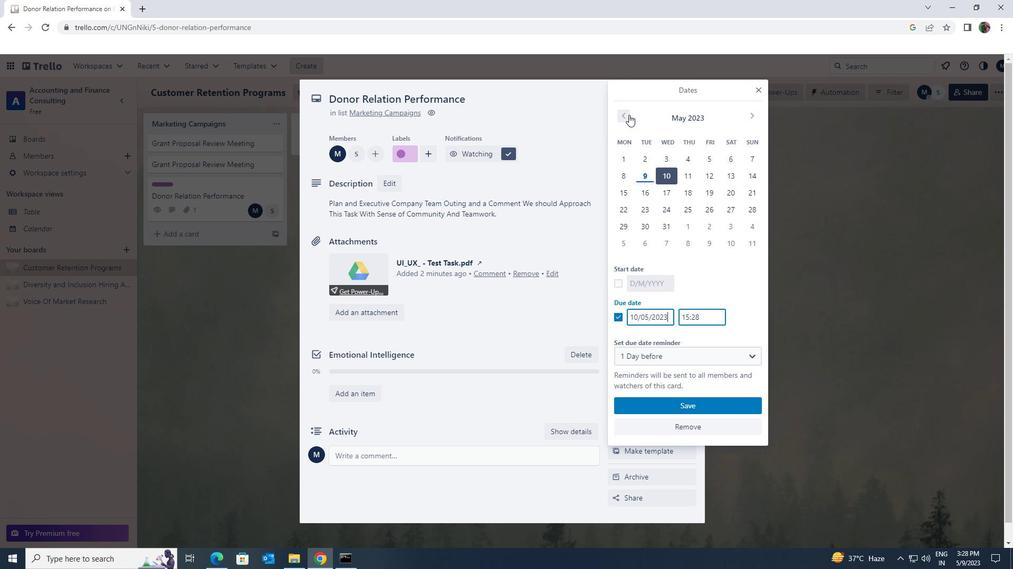 
Action: Mouse pressed left at (626, 115)
Screenshot: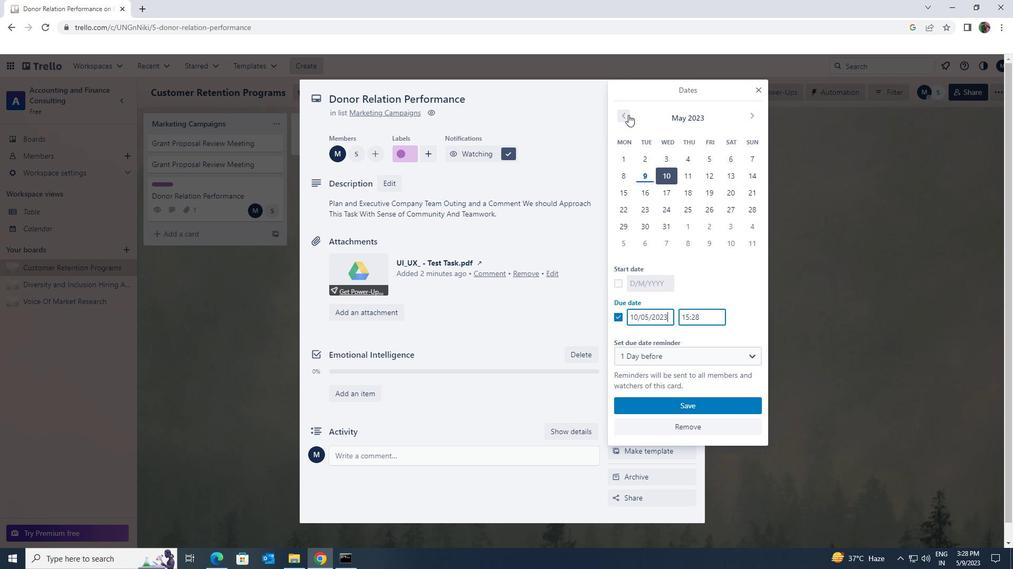 
Action: Mouse pressed left at (626, 115)
Screenshot: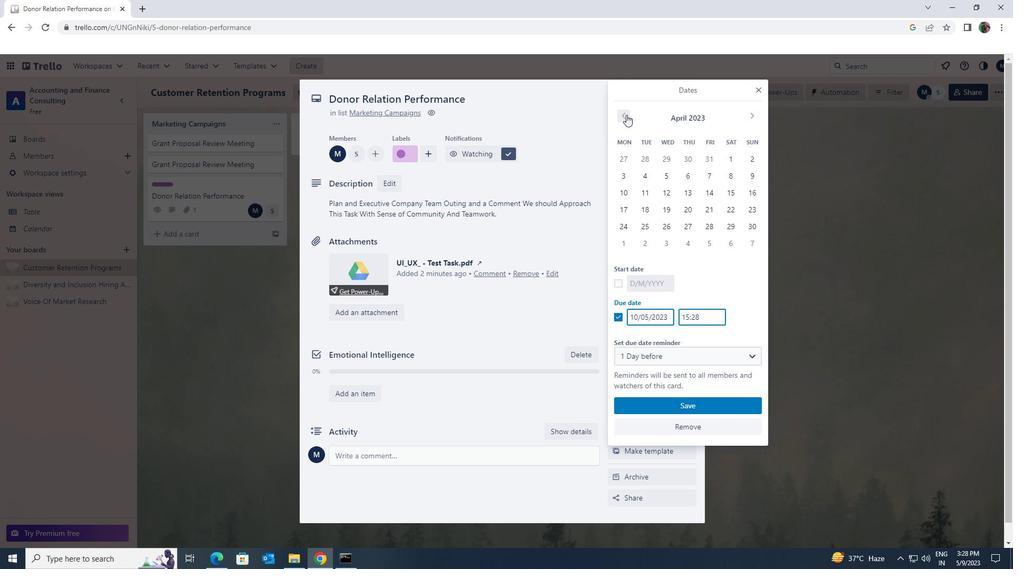
Action: Mouse pressed left at (626, 115)
Screenshot: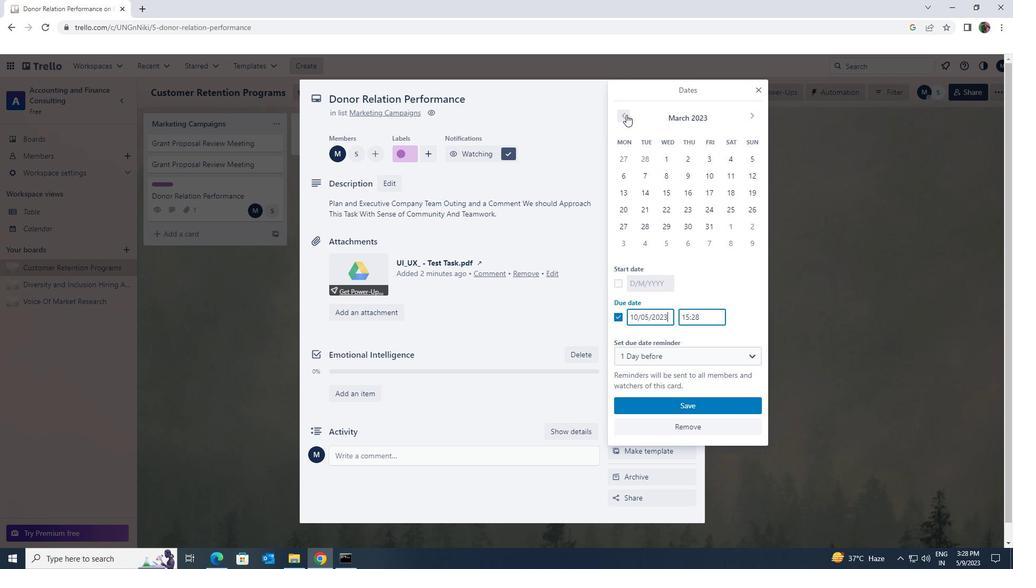 
Action: Mouse pressed left at (626, 115)
Screenshot: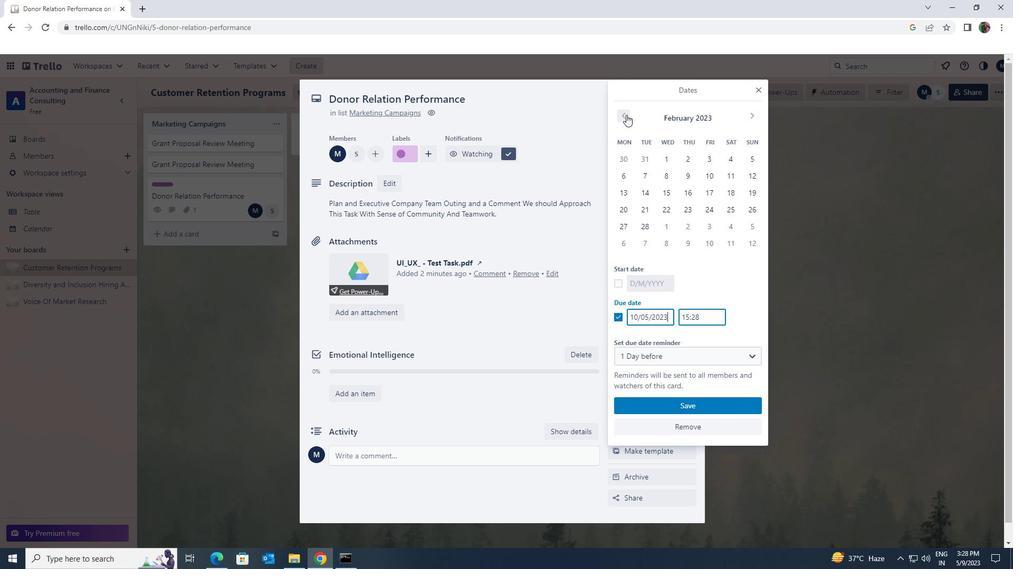 
Action: Mouse moved to (747, 157)
Screenshot: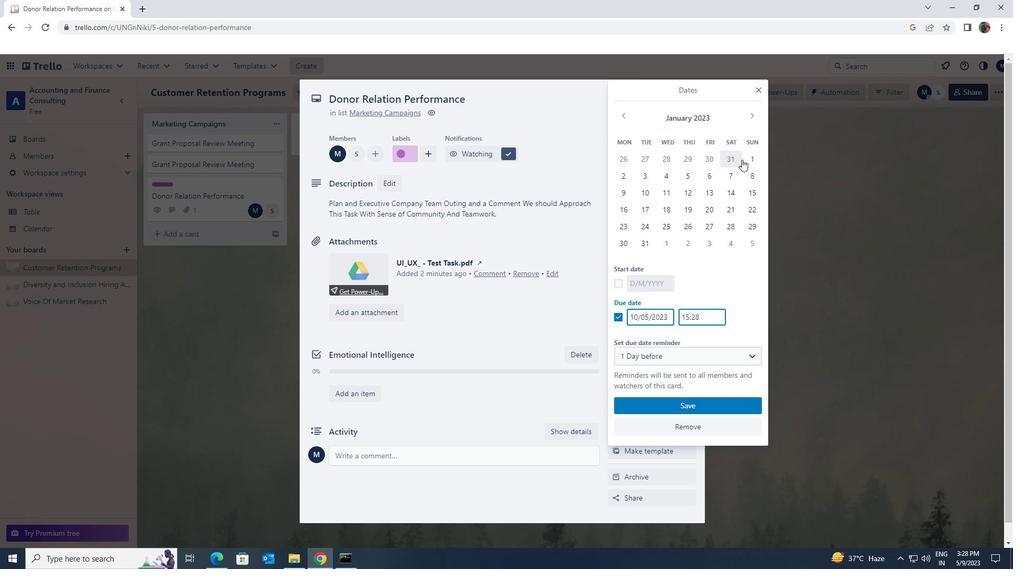 
Action: Mouse pressed left at (747, 157)
Screenshot: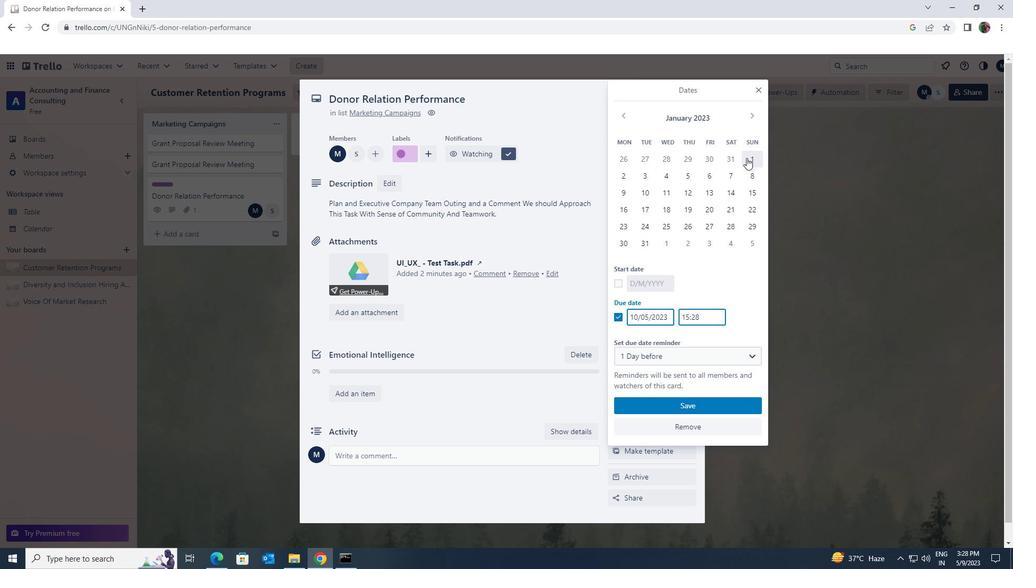 
Action: Mouse moved to (617, 285)
Screenshot: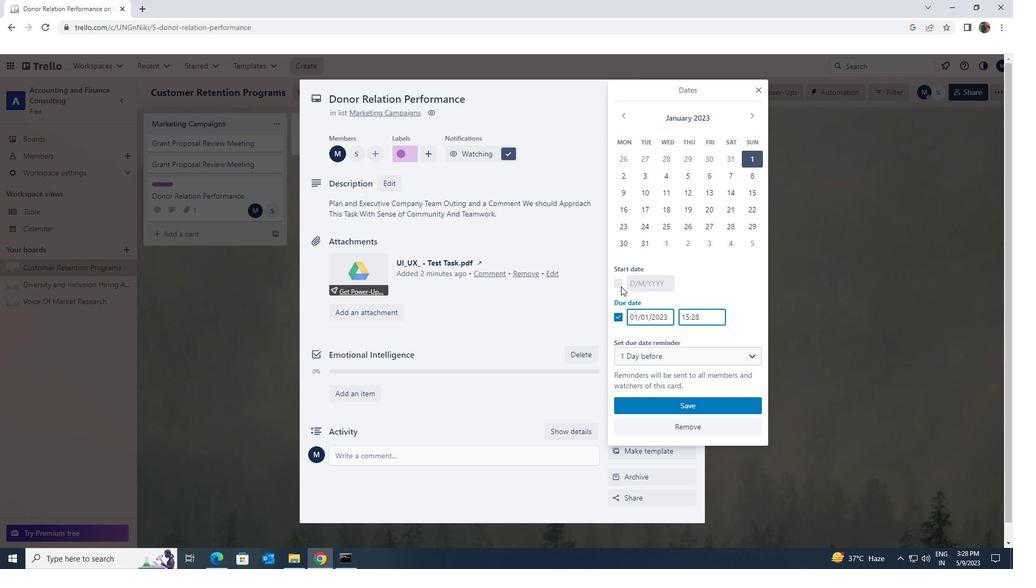 
Action: Mouse pressed left at (617, 285)
Screenshot: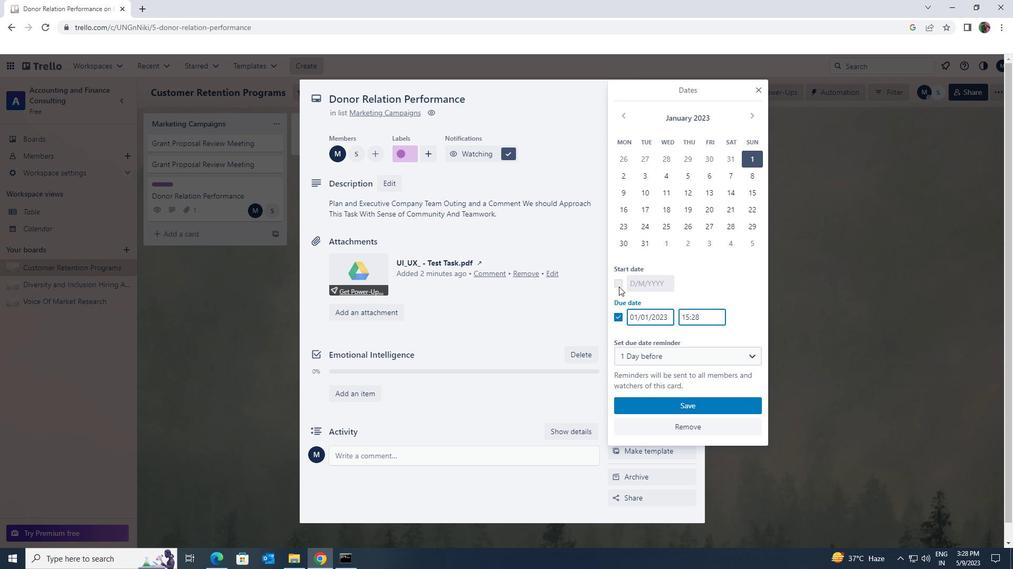 
Action: Mouse moved to (687, 159)
Screenshot: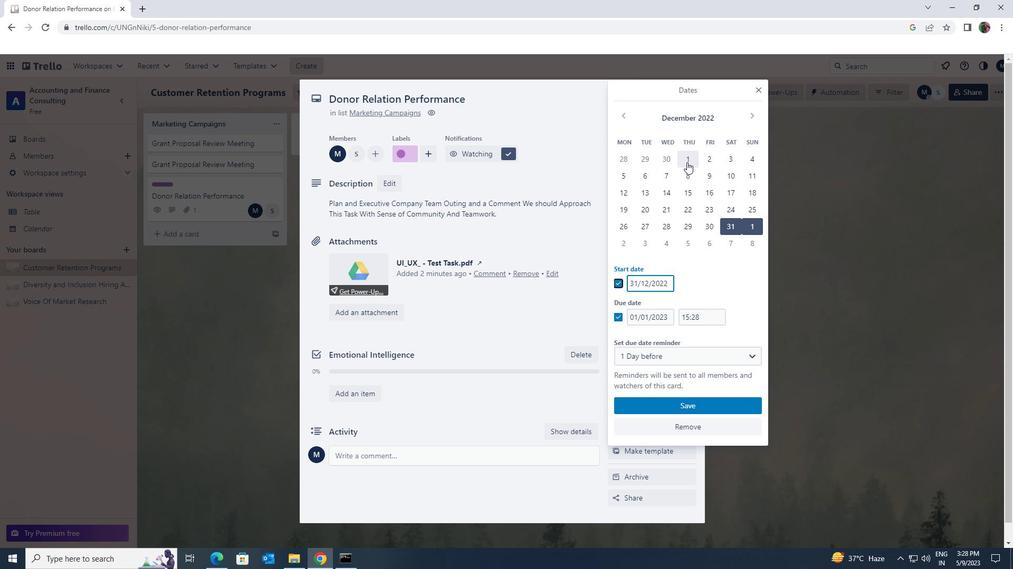 
Action: Mouse pressed left at (687, 159)
Screenshot: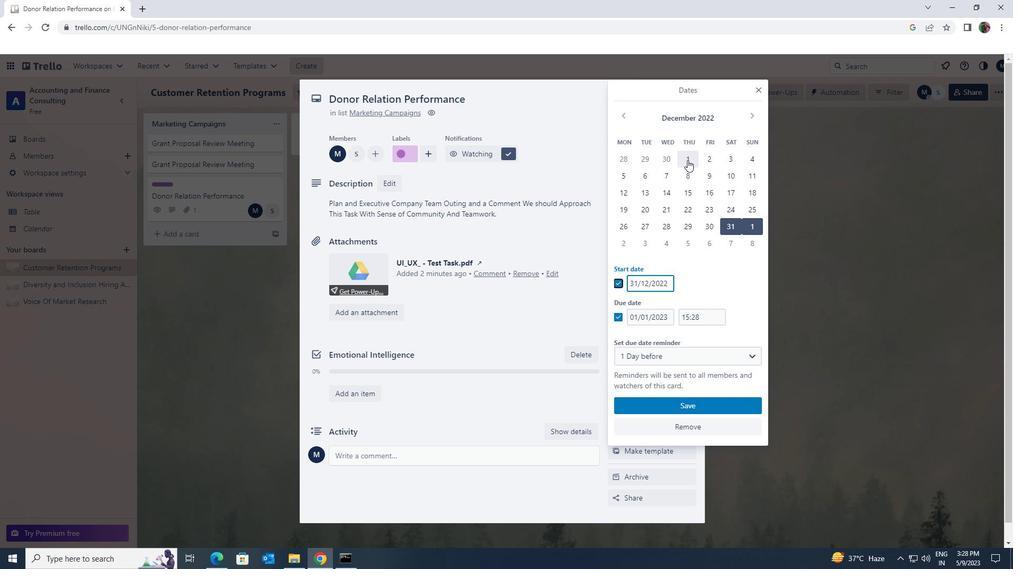 
Action: Mouse moved to (626, 117)
Screenshot: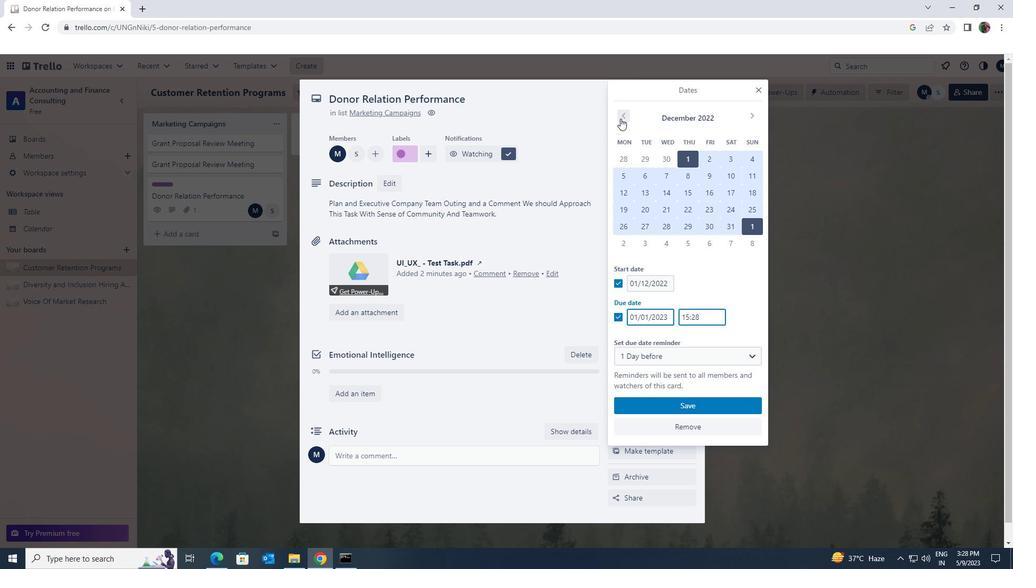 
Action: Mouse pressed left at (626, 117)
Screenshot: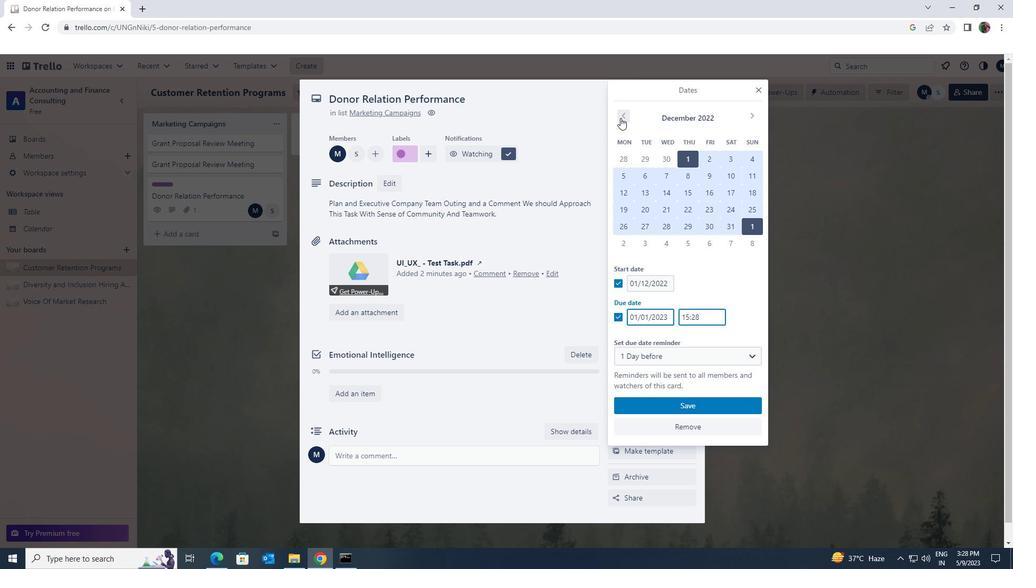 
Action: Mouse pressed left at (626, 117)
Screenshot: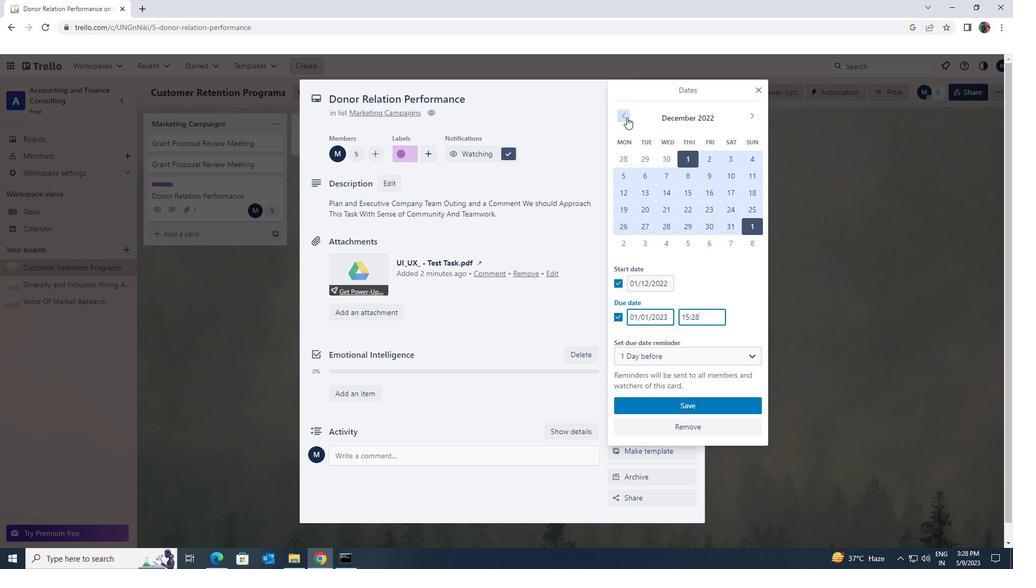 
Action: Mouse moved to (627, 117)
Screenshot: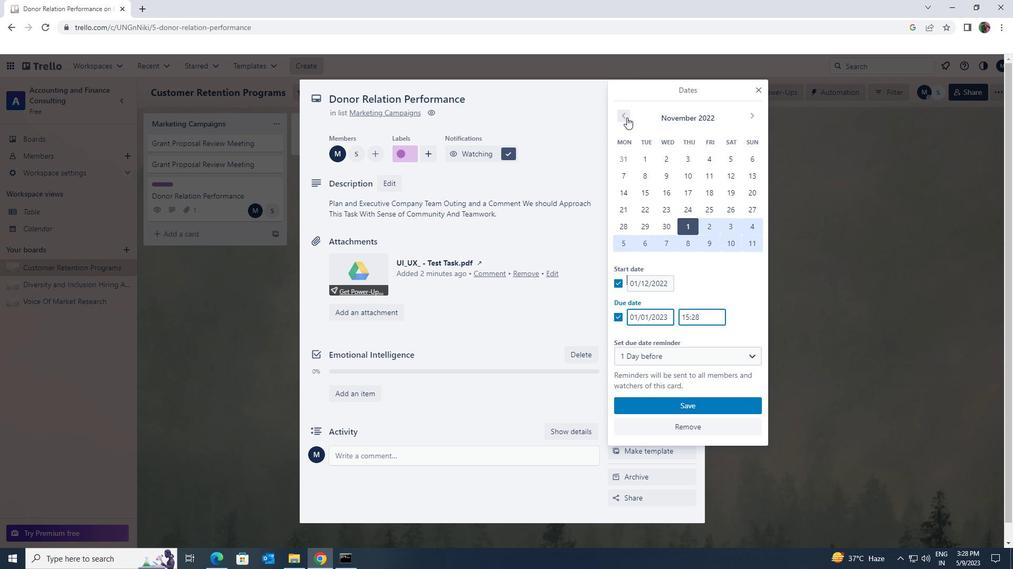 
Action: Mouse pressed left at (627, 117)
Screenshot: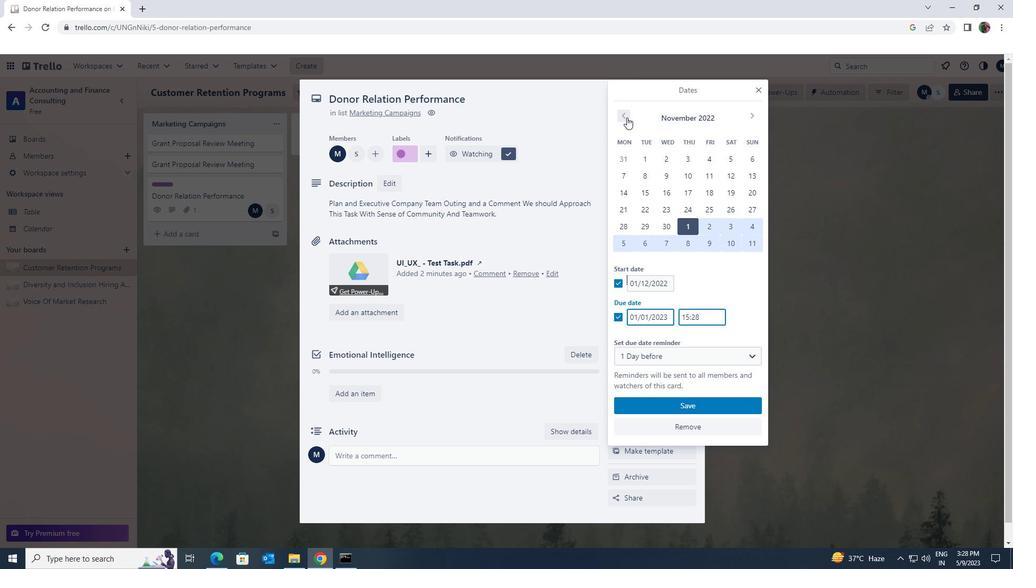
Action: Mouse pressed left at (627, 117)
Screenshot: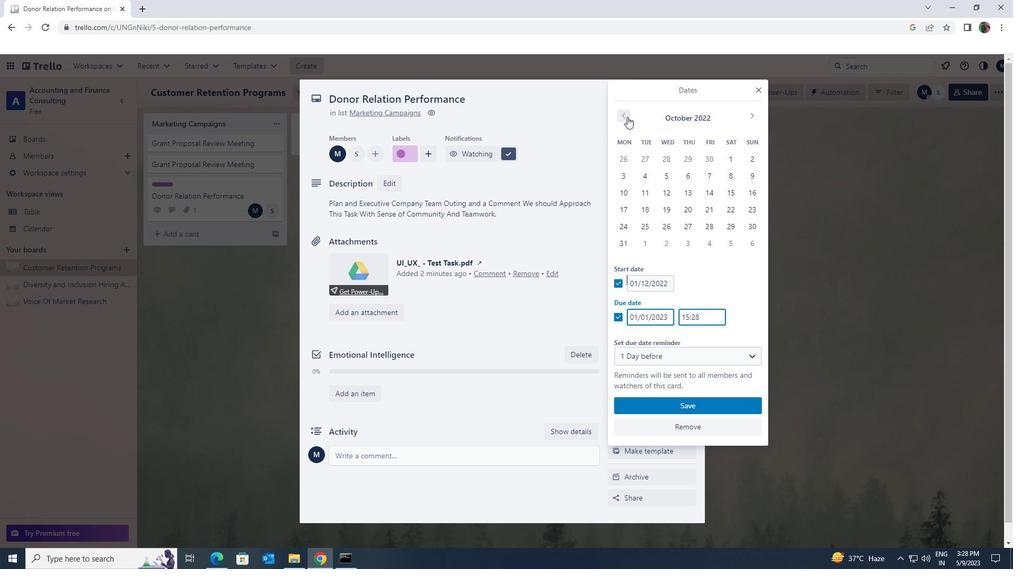 
Action: Mouse pressed left at (627, 117)
Screenshot: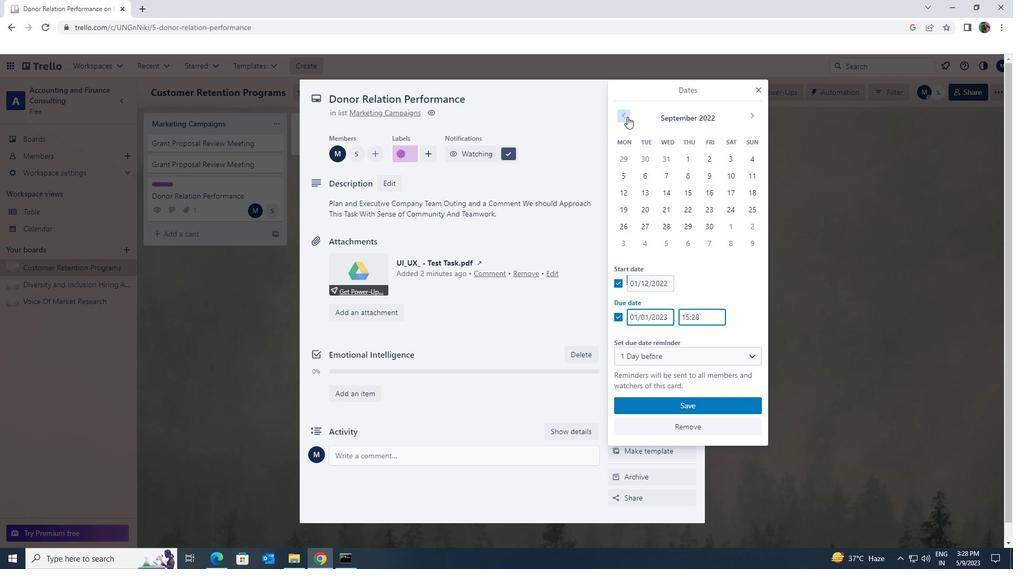 
Action: Mouse pressed left at (627, 117)
Screenshot: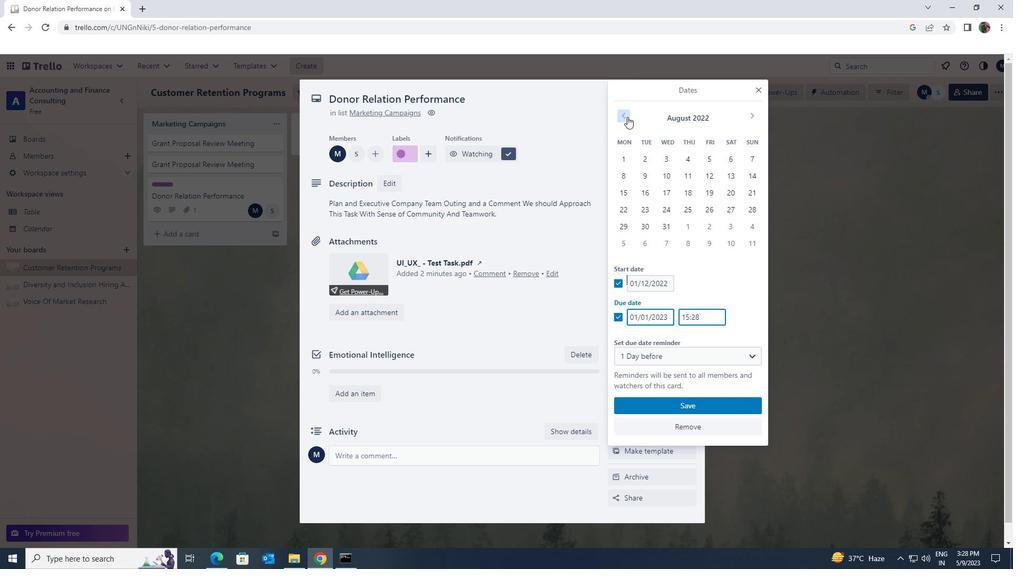 
Action: Mouse pressed left at (627, 117)
Screenshot: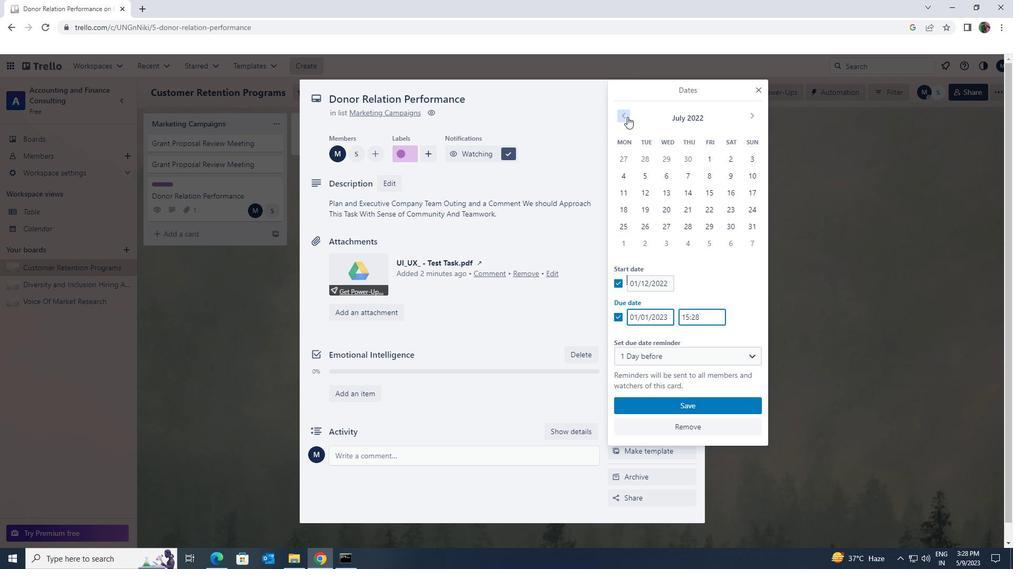 
Action: Mouse pressed left at (627, 117)
Screenshot: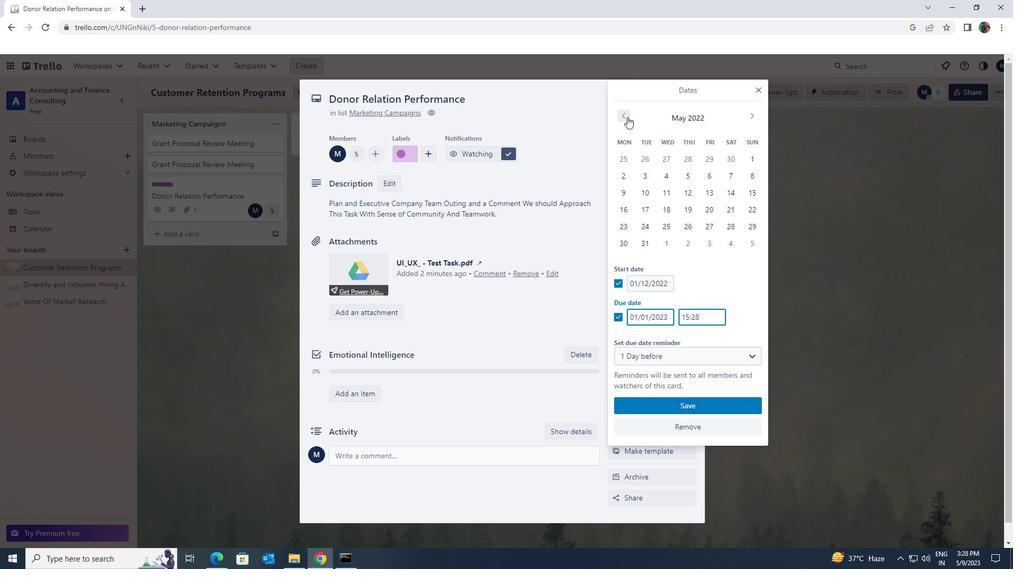 
Action: Mouse pressed left at (627, 117)
Screenshot: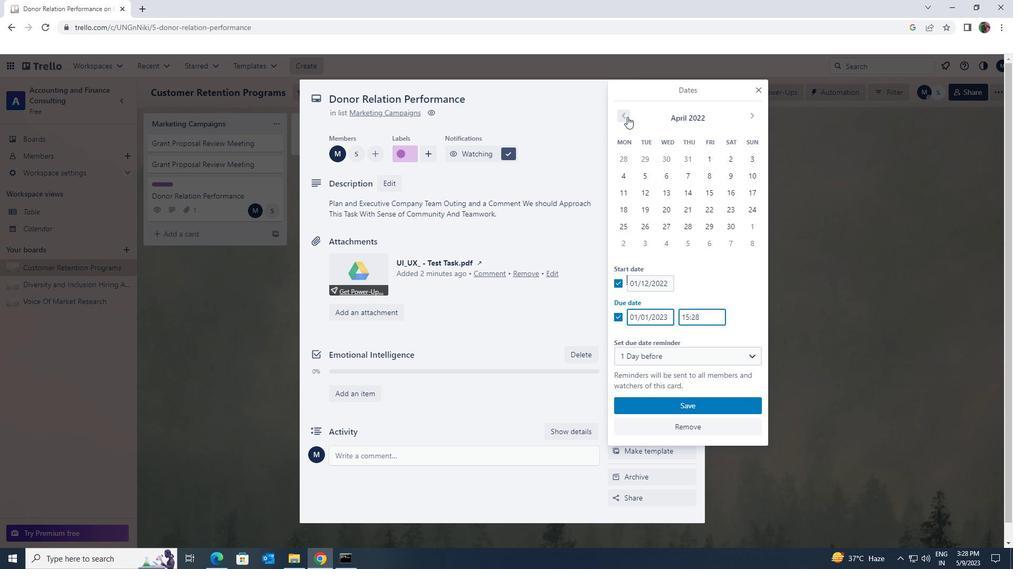 
Action: Mouse pressed left at (627, 117)
Screenshot: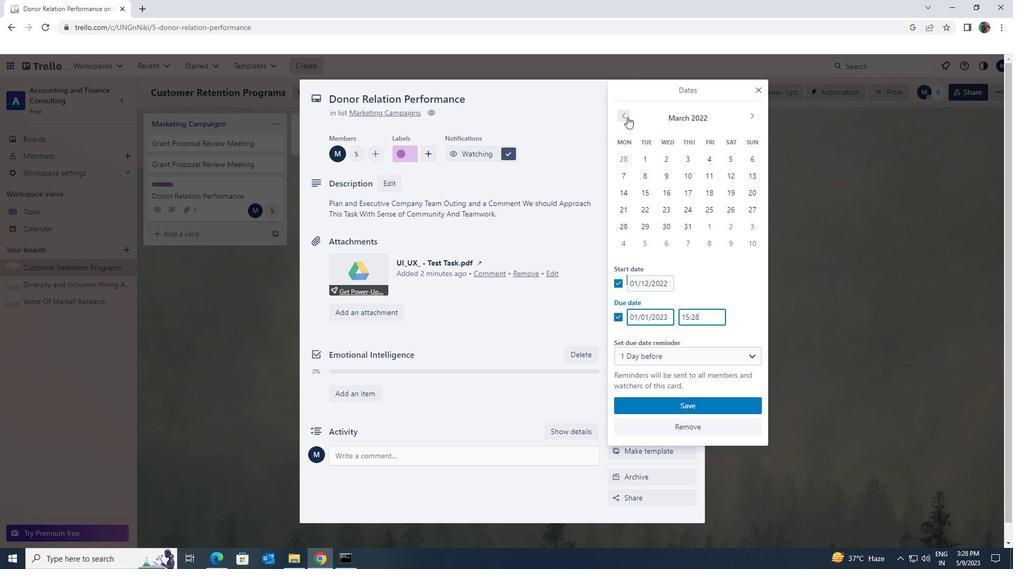 
Action: Mouse pressed left at (627, 117)
Screenshot: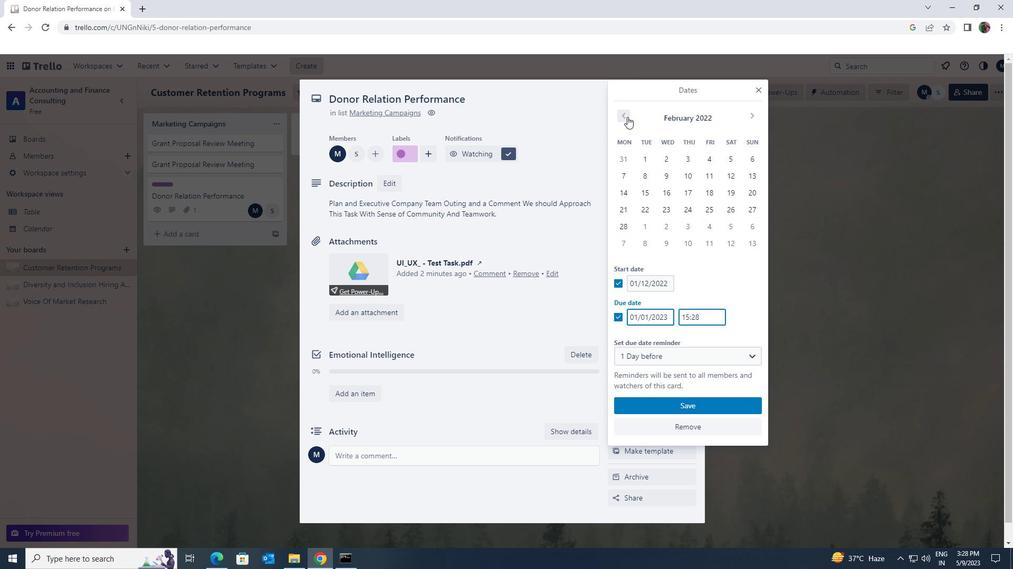 
Action: Mouse moved to (727, 159)
Screenshot: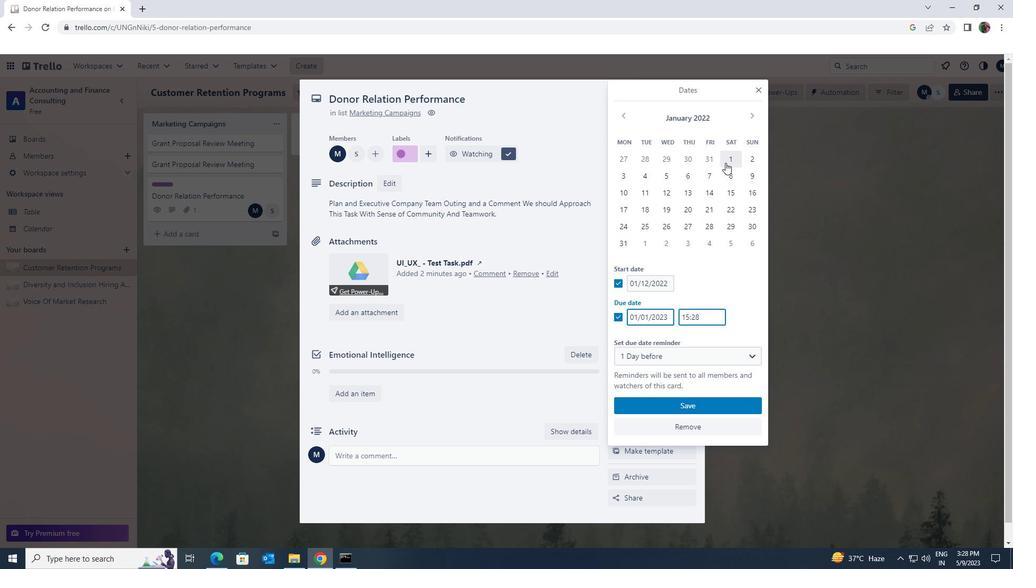 
Action: Mouse pressed left at (727, 159)
Screenshot: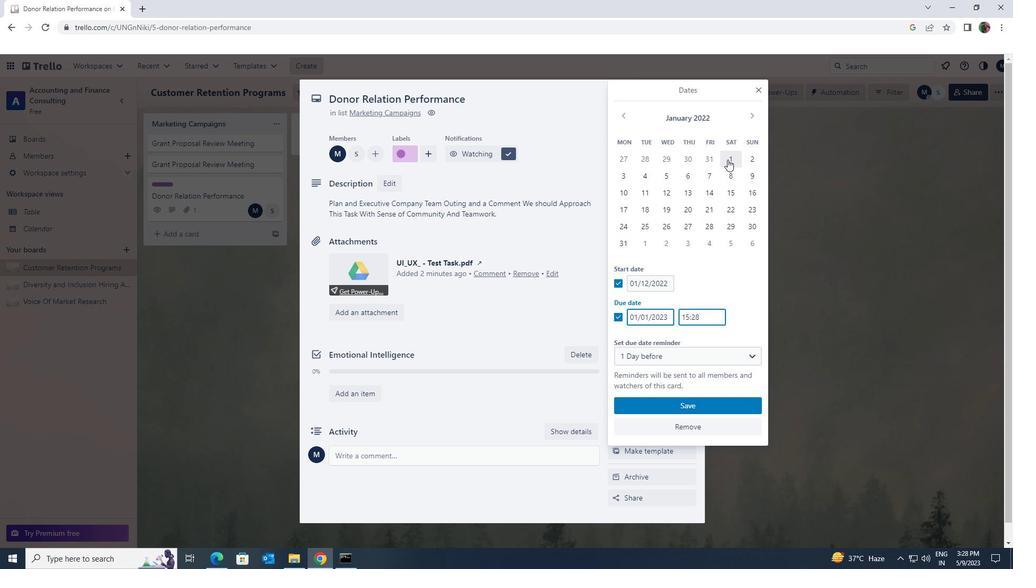 
Action: Mouse moved to (667, 285)
Screenshot: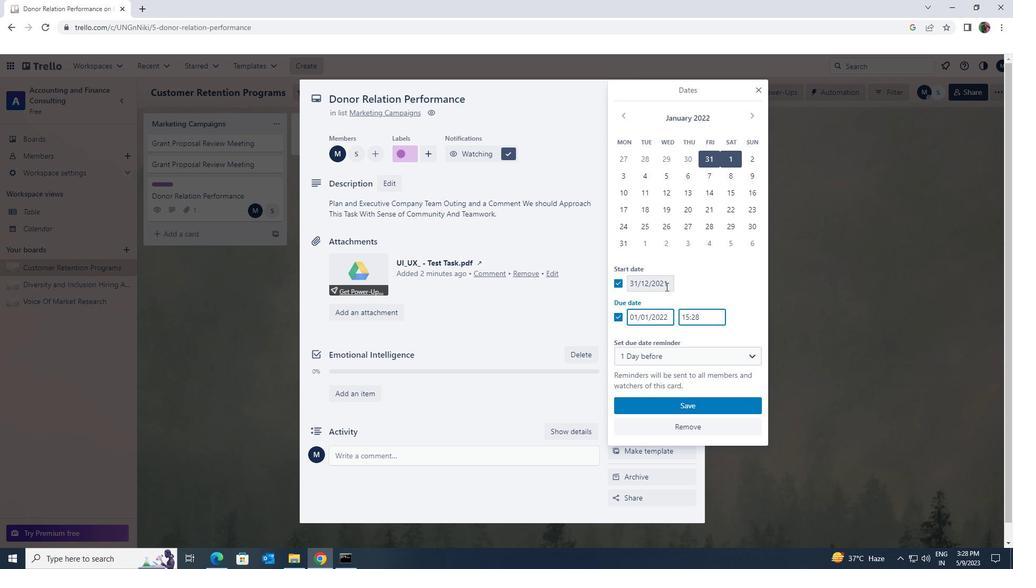 
Action: Mouse pressed left at (667, 285)
Screenshot: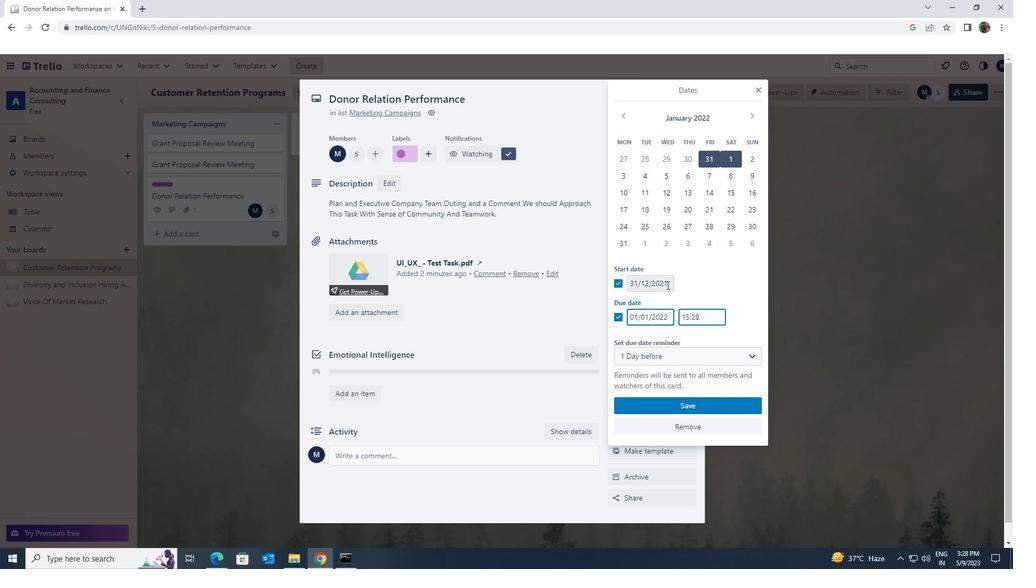 
Action: Mouse moved to (625, 282)
Screenshot: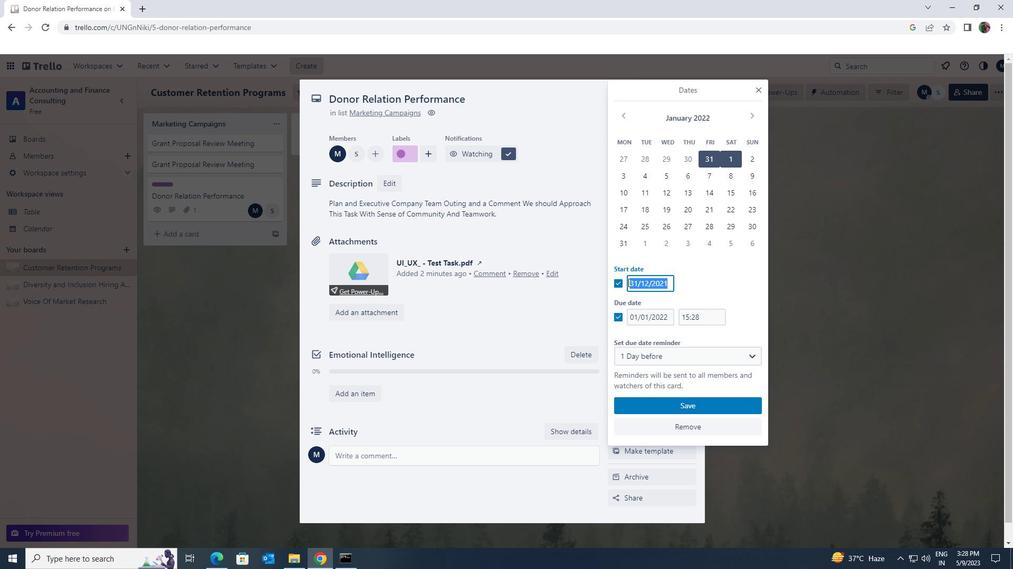 
Action: Key pressed 1/1/1900
Screenshot: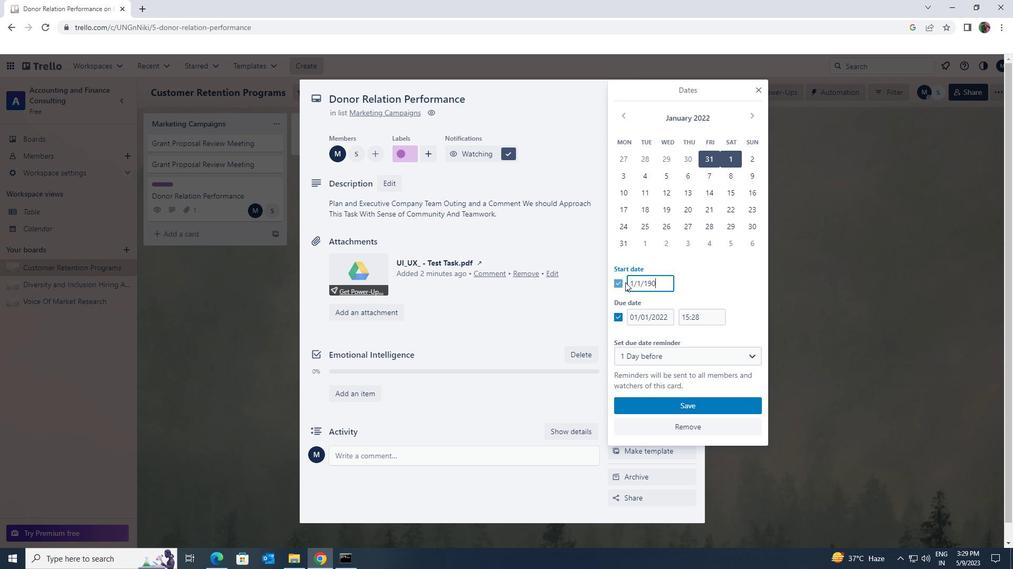 
Action: Mouse moved to (647, 320)
Screenshot: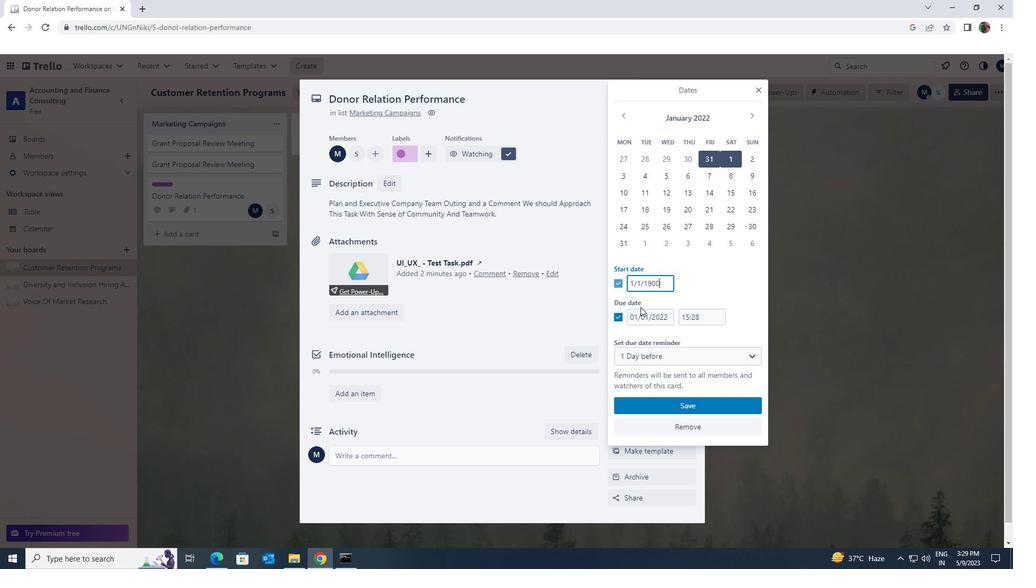 
Action: Mouse pressed left at (647, 320)
Screenshot: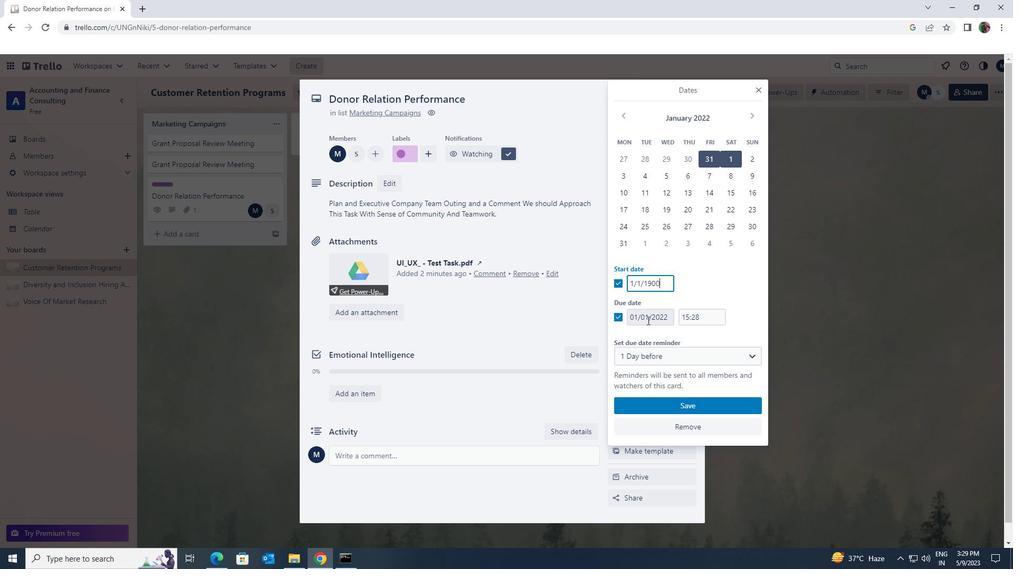 
Action: Mouse moved to (665, 316)
Screenshot: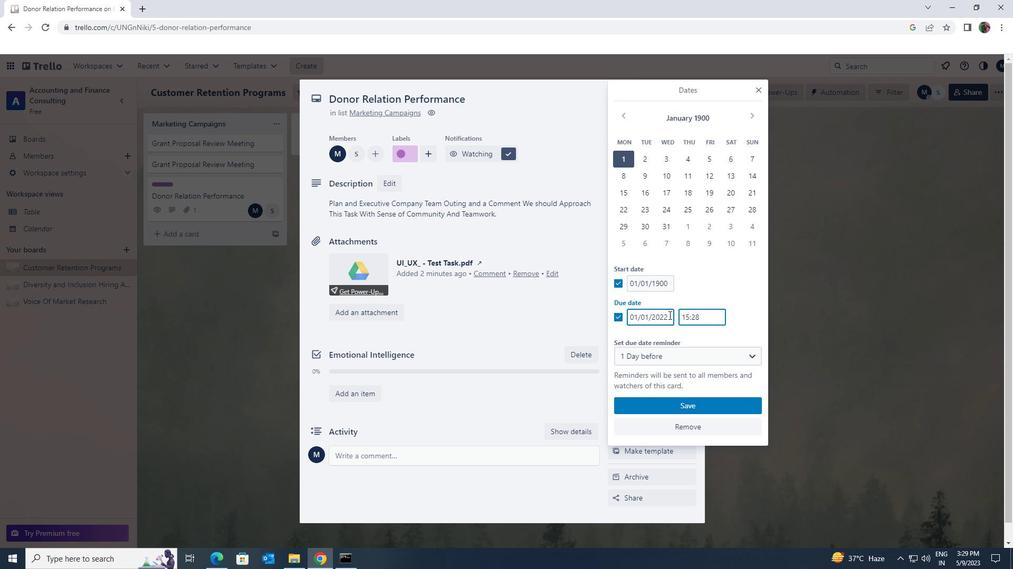 
Action: Mouse pressed left at (665, 316)
Screenshot: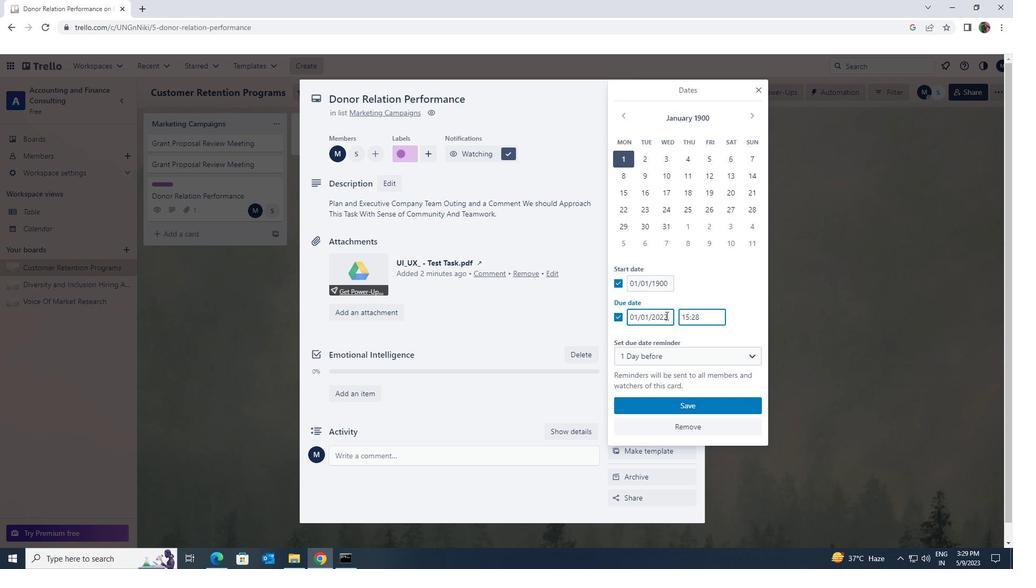 
Action: Mouse pressed left at (665, 316)
Screenshot: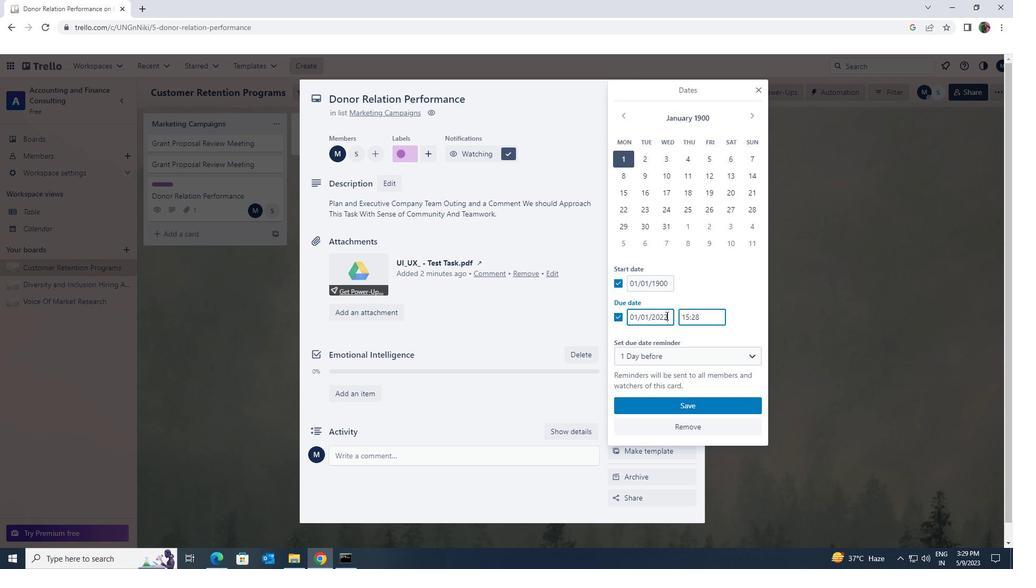 
Action: Mouse moved to (617, 317)
Screenshot: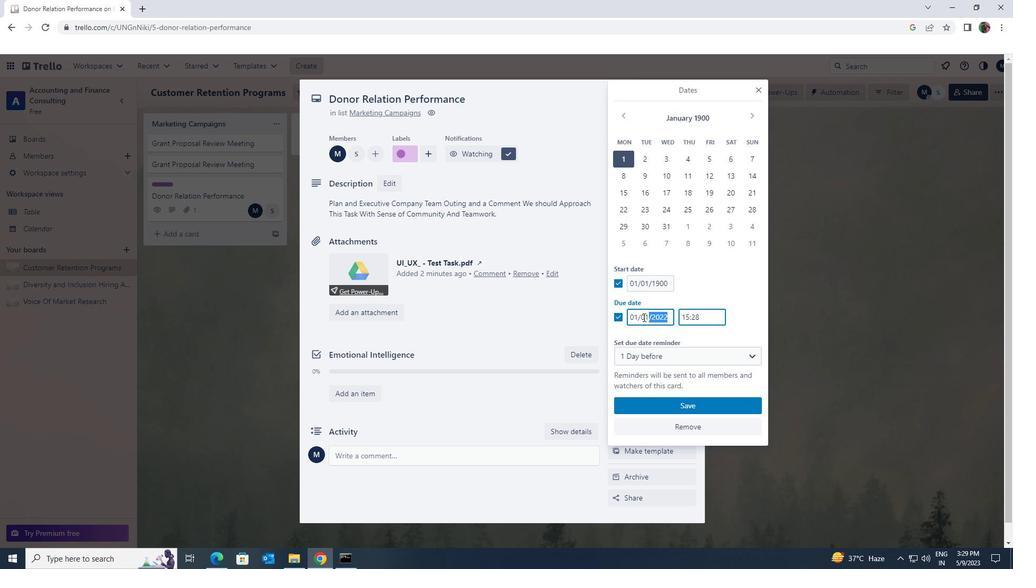 
Action: Key pressed 8/1/1900
Screenshot: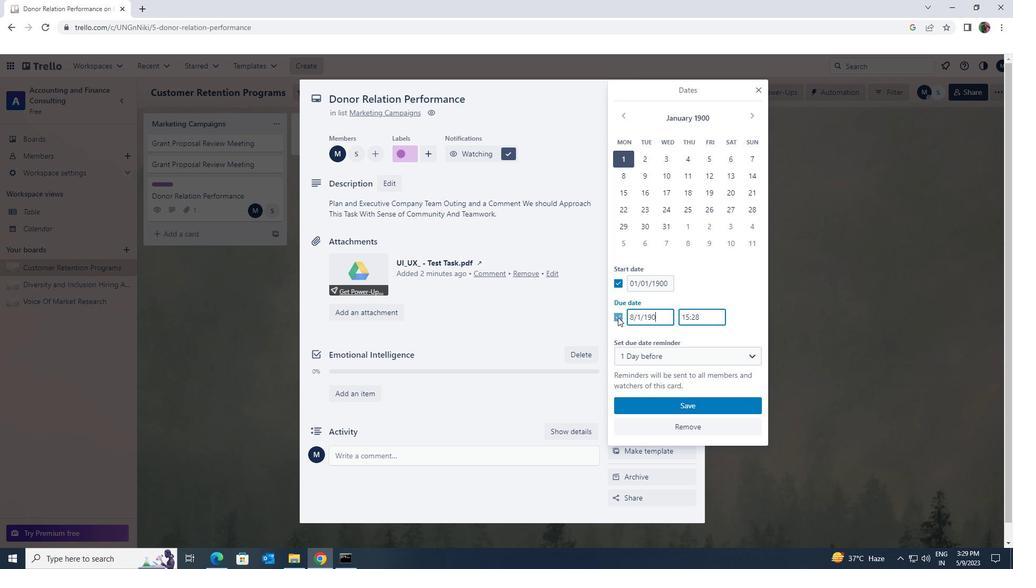 
Action: Mouse moved to (703, 403)
Screenshot: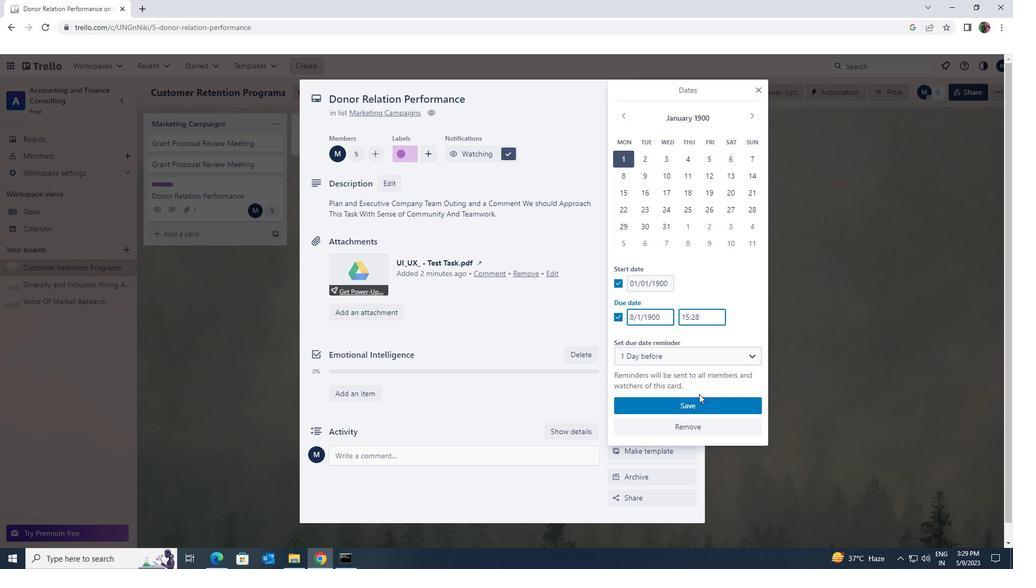 
Action: Mouse pressed left at (703, 403)
Screenshot: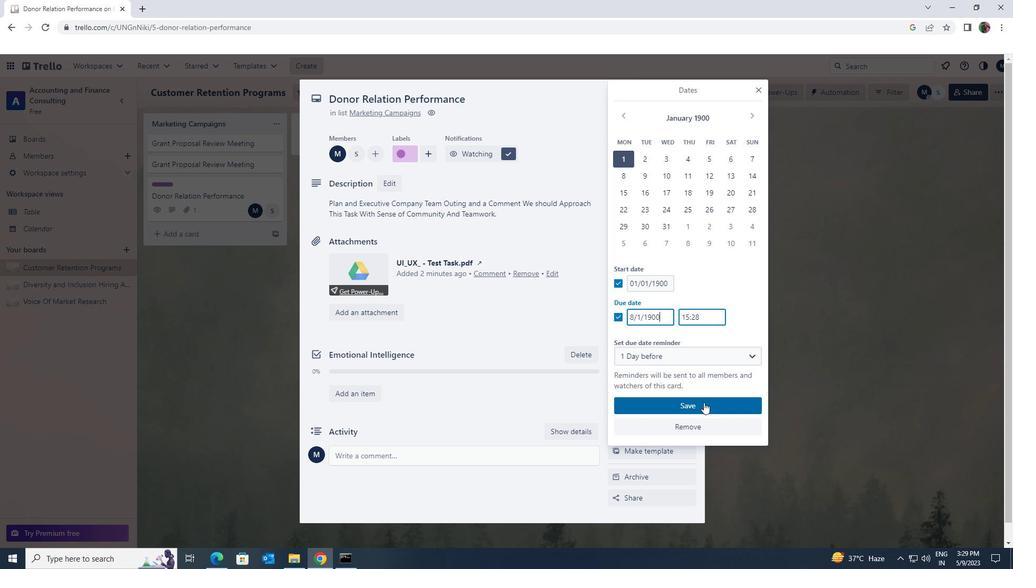 
Action: Mouse moved to (693, 96)
Screenshot: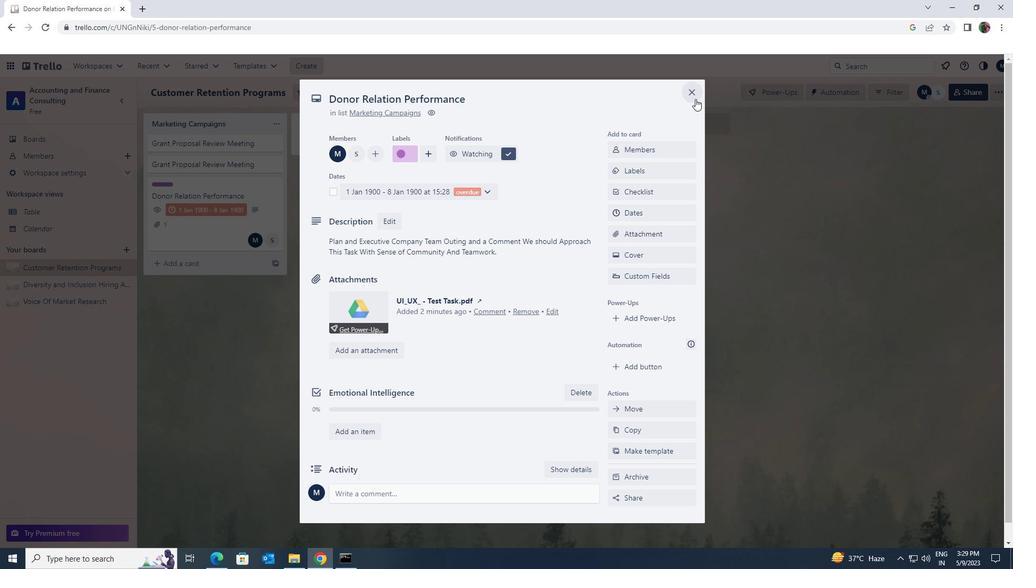 
Action: Mouse pressed left at (693, 96)
Screenshot: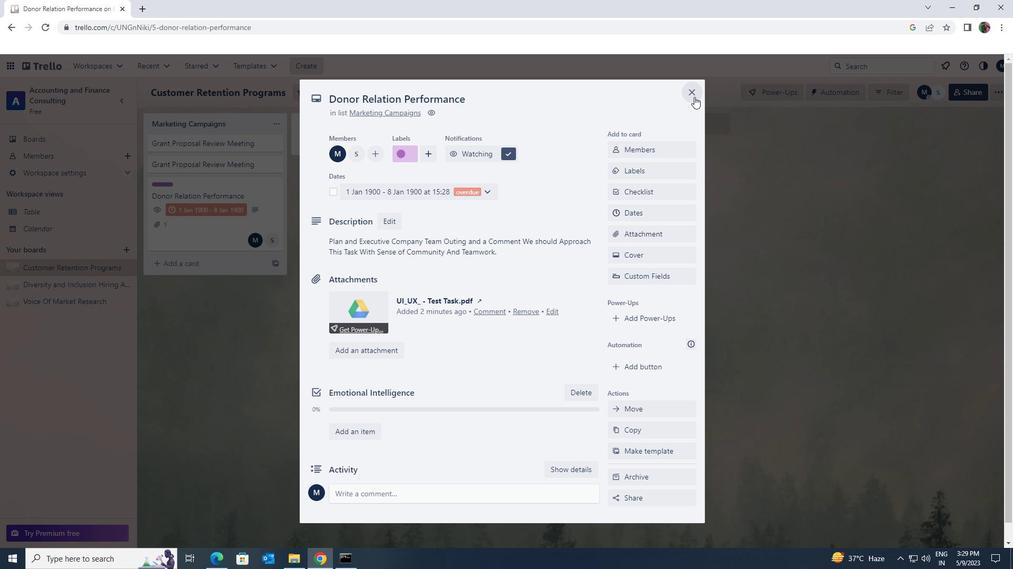 
